 Task: Add an event with the title Third Monthly Progress Report, date '2023/10/29', time 9:40 AM to 11:40 AMand add a description: Participants will develop skills for effectively resolving conflicts and managing disagreements within the team. They will learn strategies for active listening, empathy, and finding mutually beneficial solutions to conflicts., put the event into Yellow category, logged in from the account softage.8@softage.netand send the event invitation to softage.6@softage.net and softage.7@softage.net. Set a reminder for the event 194 day before
Action: Mouse moved to (122, 154)
Screenshot: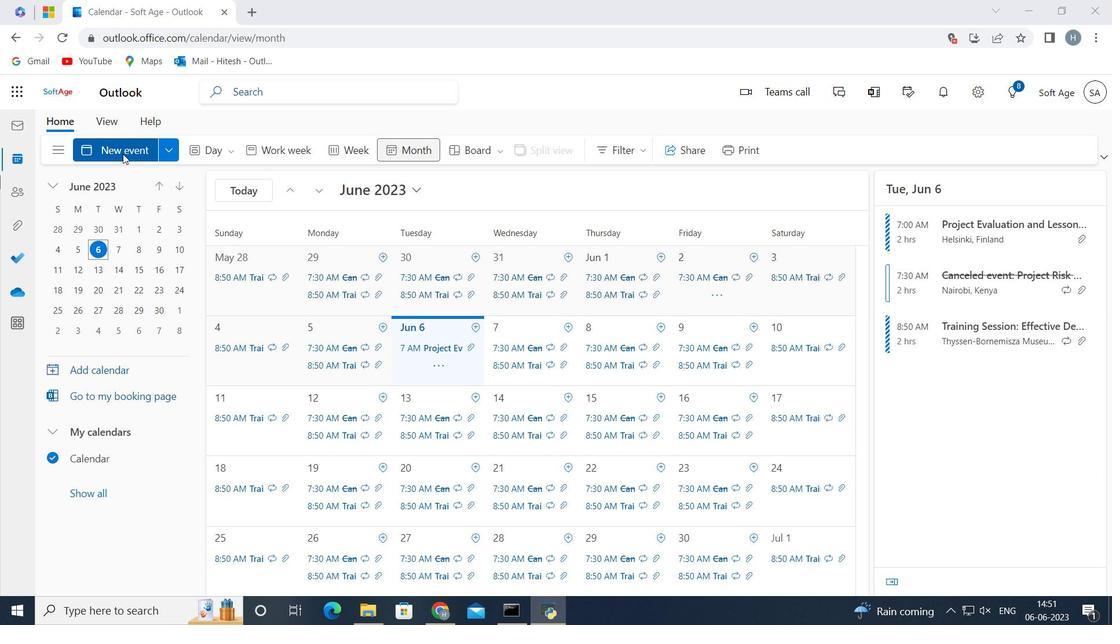 
Action: Mouse pressed left at (122, 154)
Screenshot: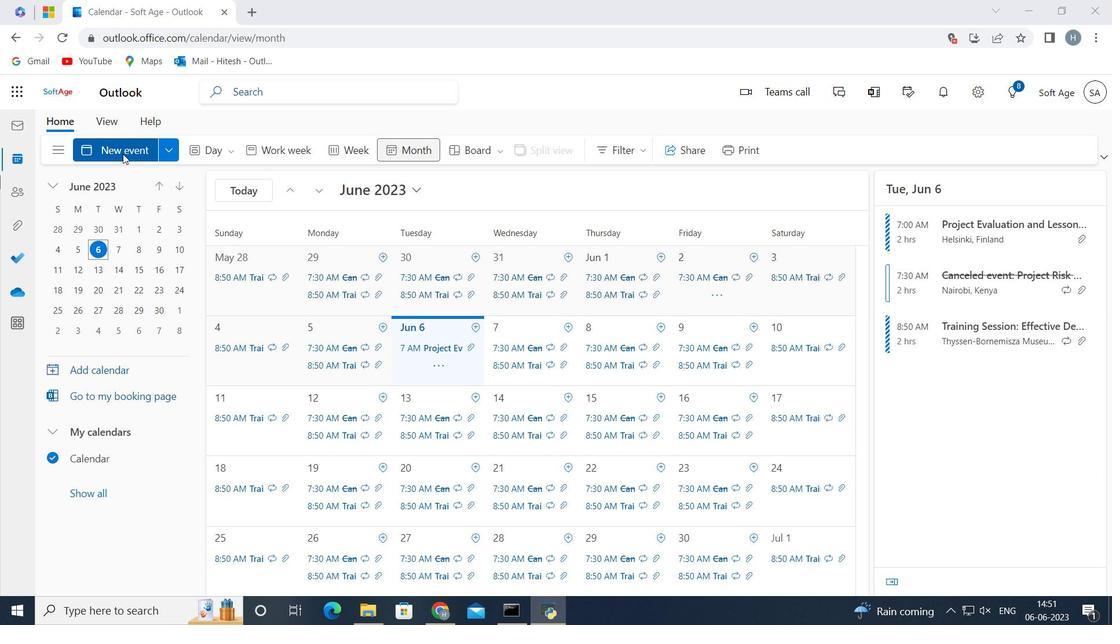 
Action: Mouse moved to (244, 238)
Screenshot: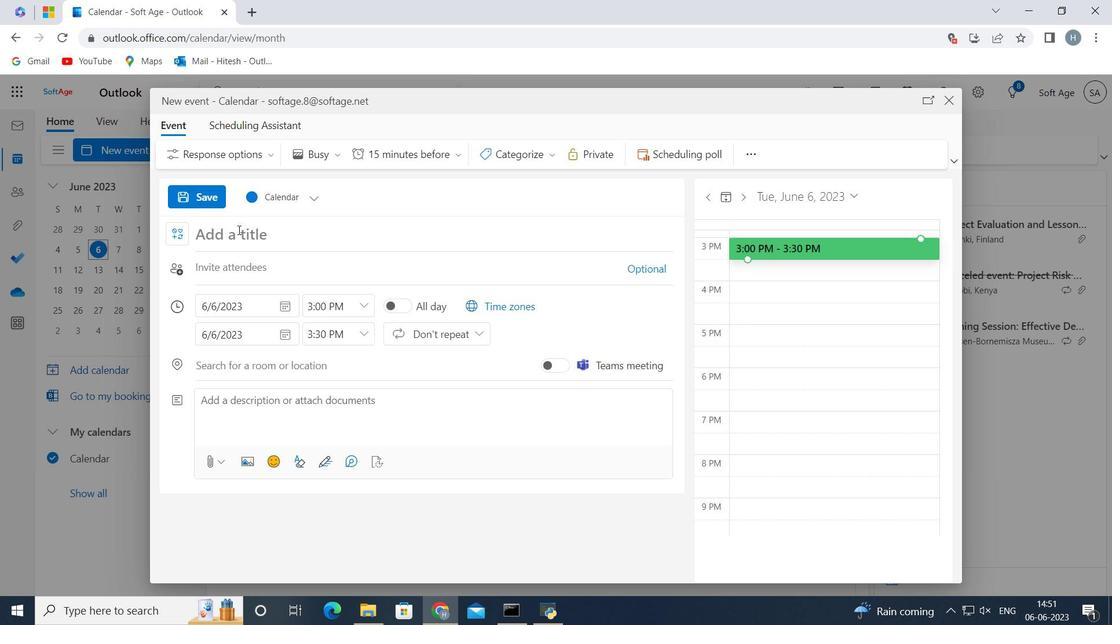 
Action: Mouse pressed left at (244, 238)
Screenshot: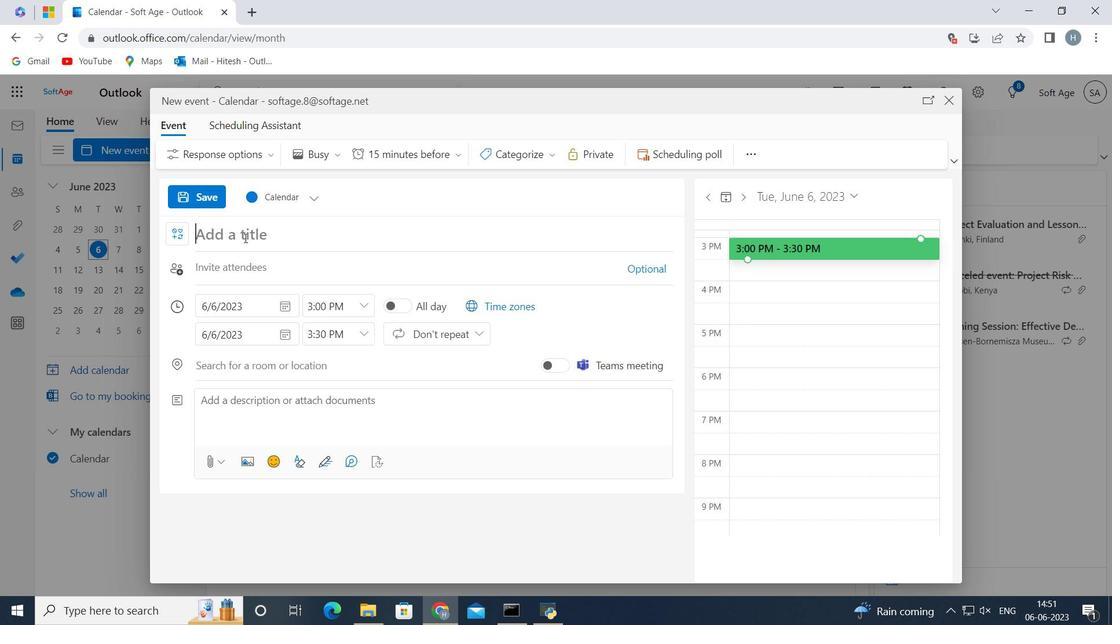 
Action: Mouse moved to (238, 241)
Screenshot: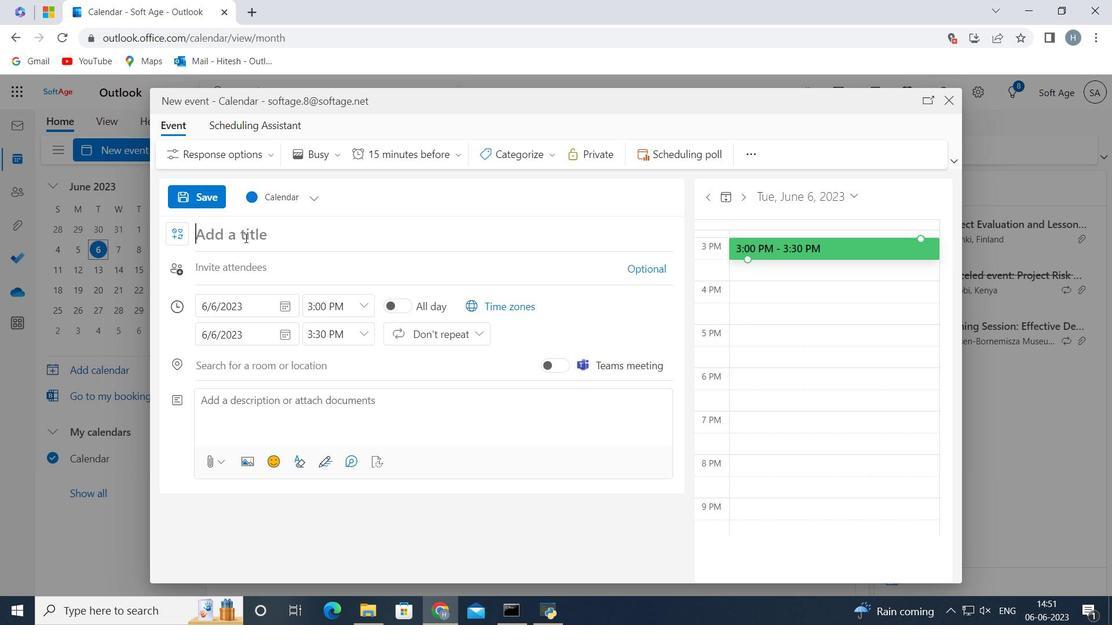 
Action: Key pressed <Key.shift>Third<Key.space><Key.shift>Monthly<Key.space><Key.shift>Progress<Key.space><Key.shift>Report<Key.space>
Screenshot: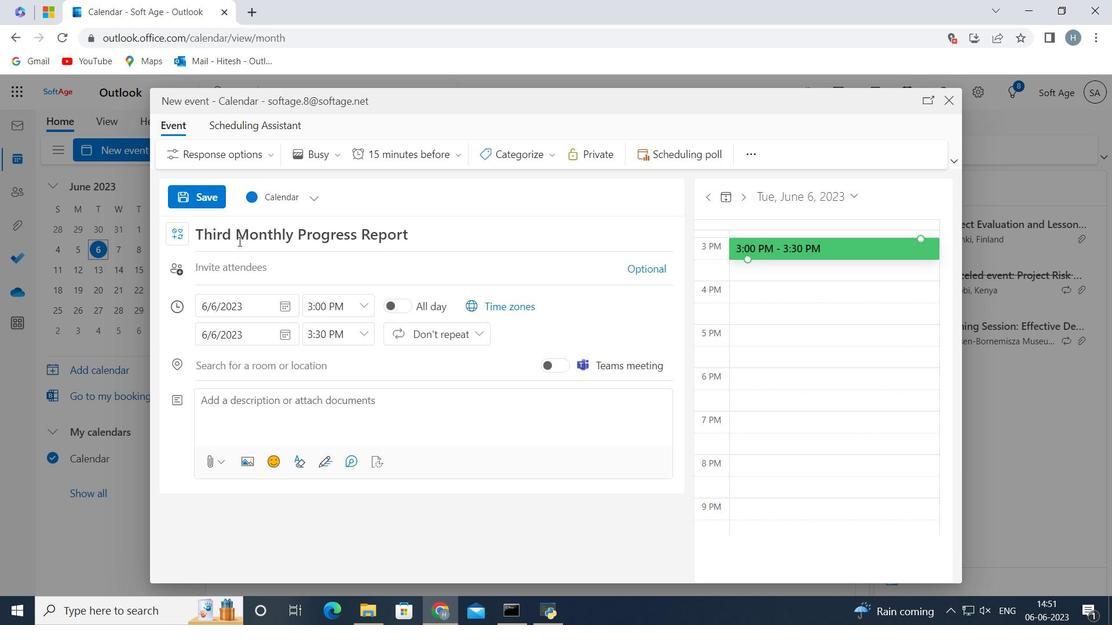 
Action: Mouse moved to (285, 308)
Screenshot: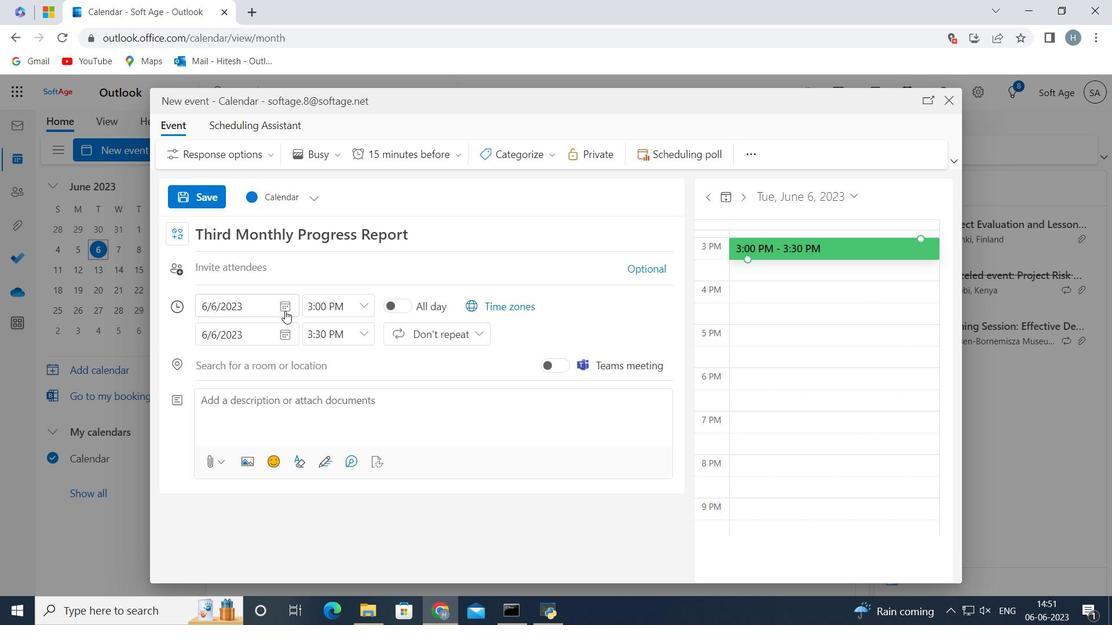 
Action: Mouse pressed left at (285, 308)
Screenshot: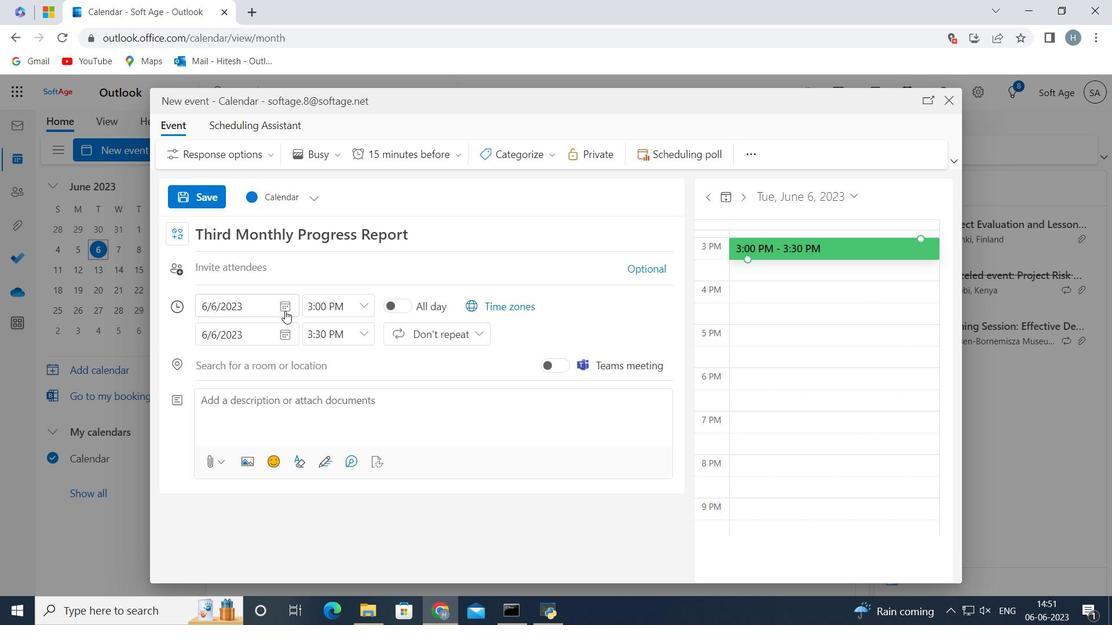
Action: Mouse moved to (265, 330)
Screenshot: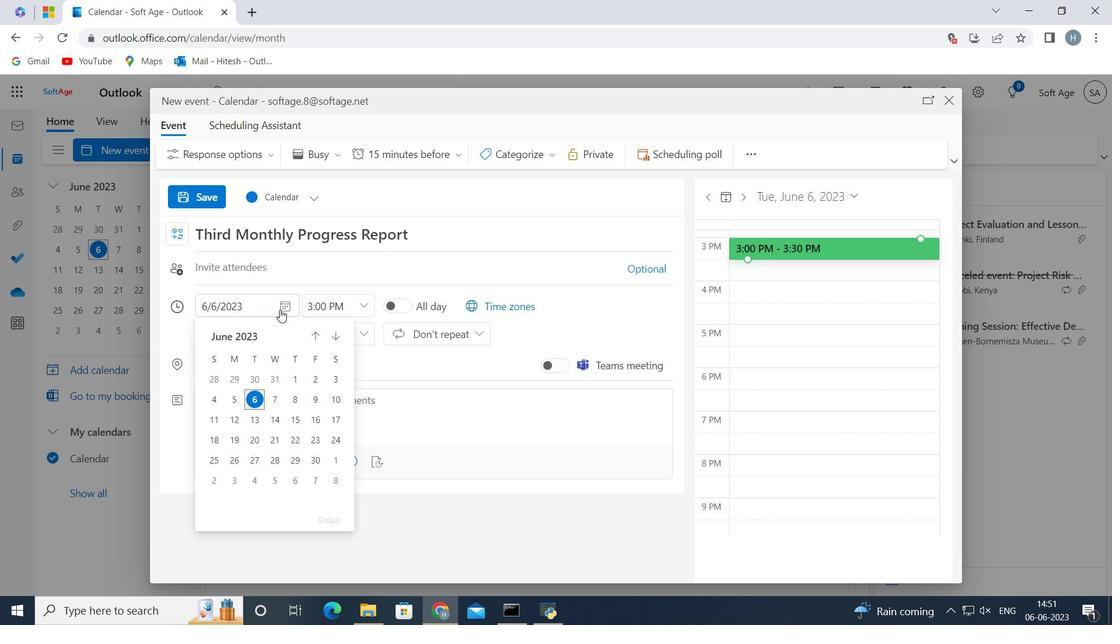 
Action: Mouse pressed left at (265, 330)
Screenshot: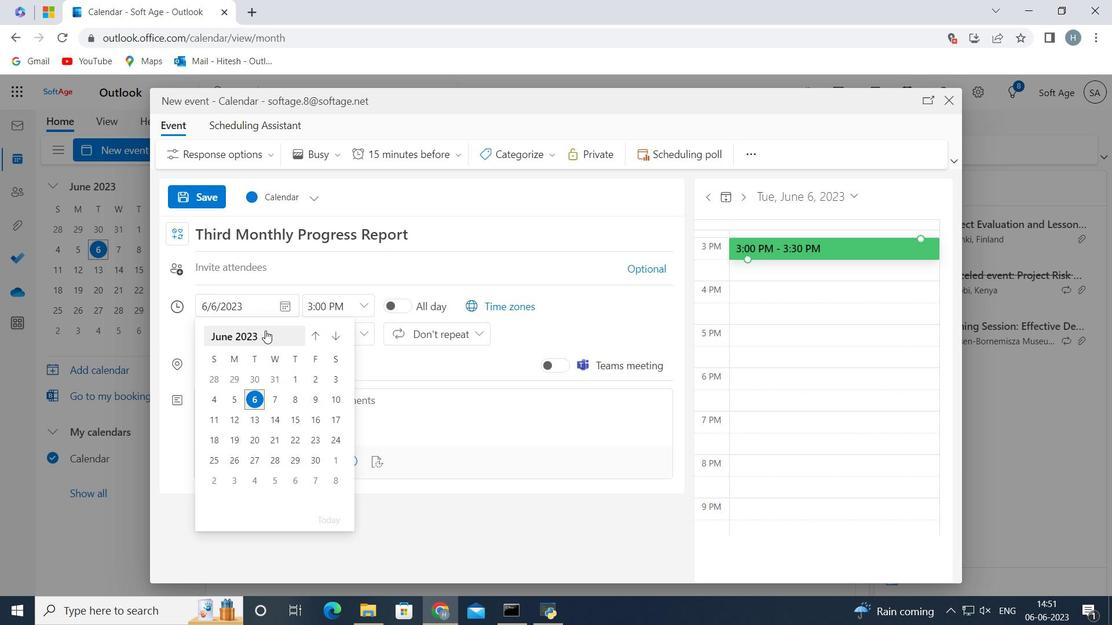 
Action: Mouse pressed left at (265, 330)
Screenshot: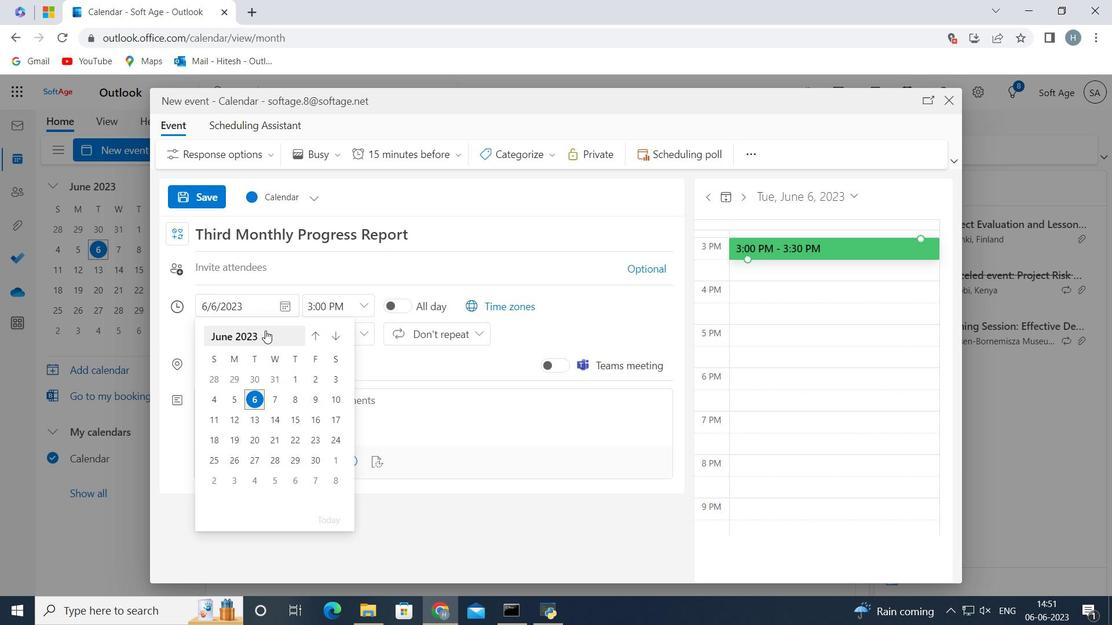
Action: Mouse moved to (319, 356)
Screenshot: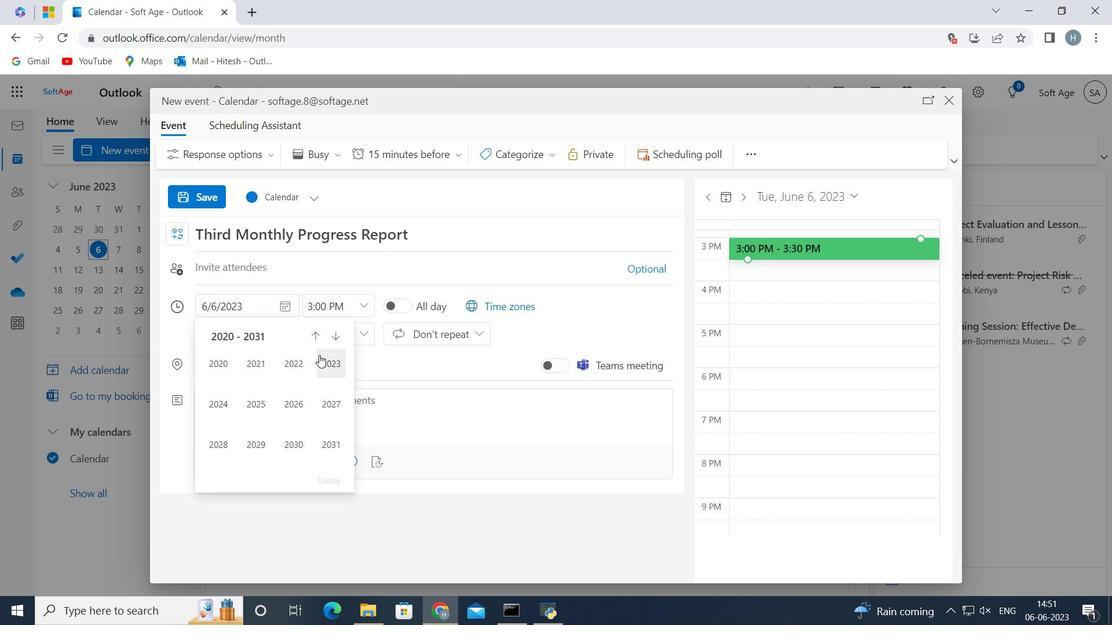 
Action: Mouse pressed left at (319, 356)
Screenshot: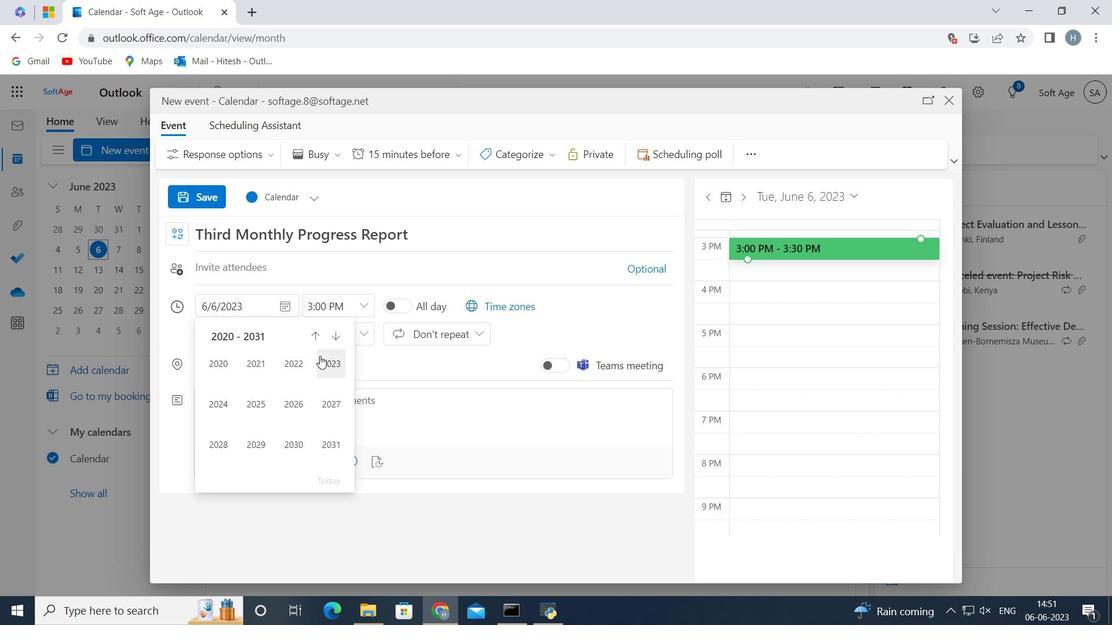 
Action: Mouse moved to (261, 444)
Screenshot: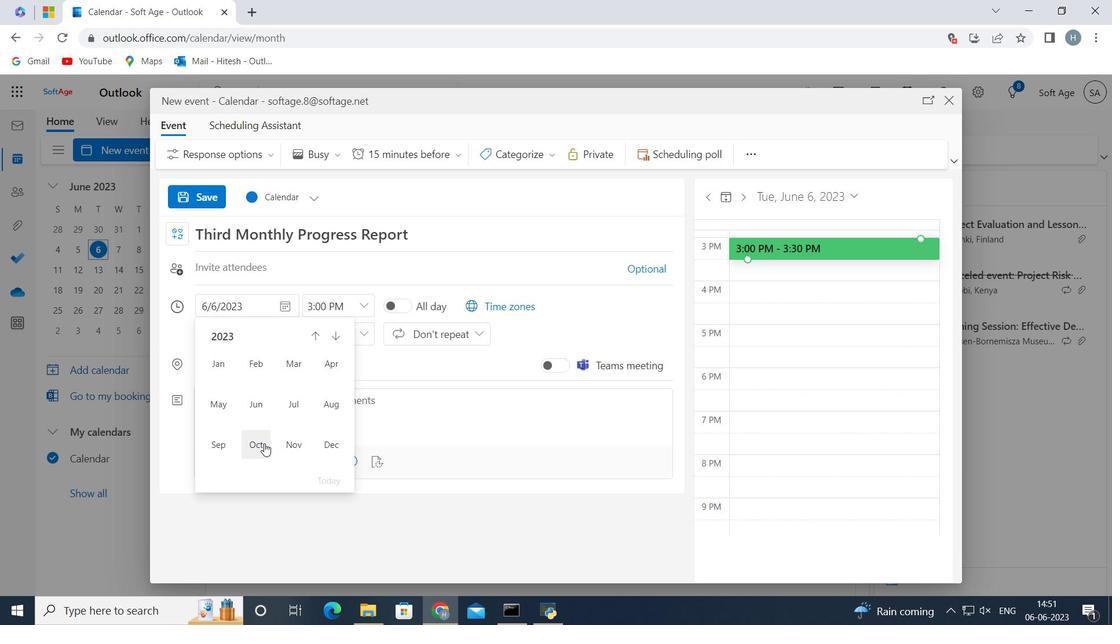 
Action: Mouse pressed left at (261, 444)
Screenshot: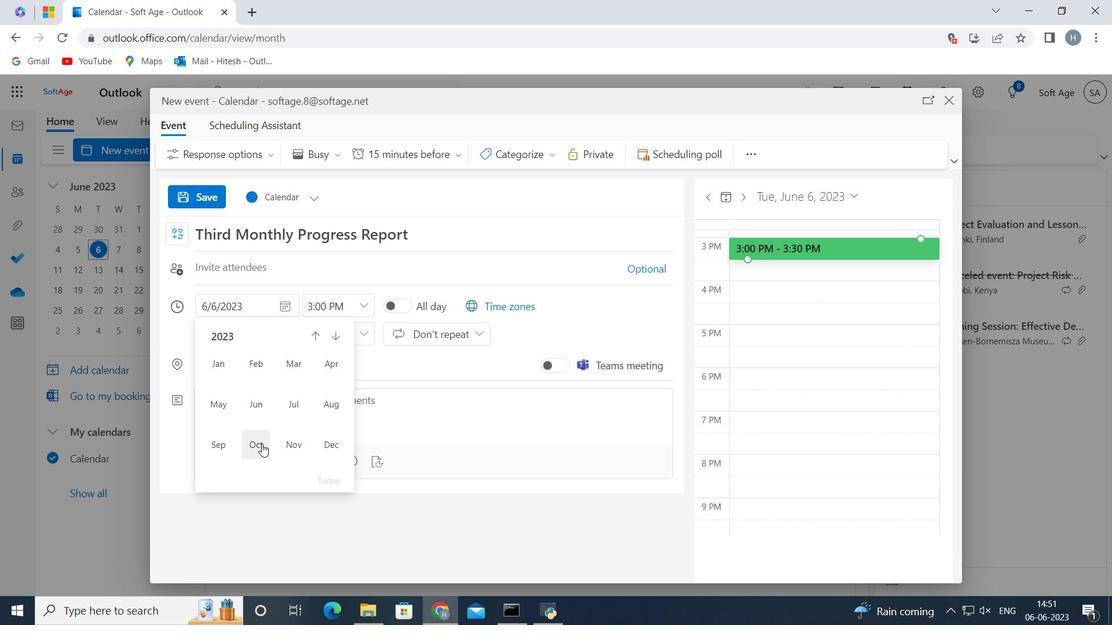 
Action: Mouse moved to (213, 462)
Screenshot: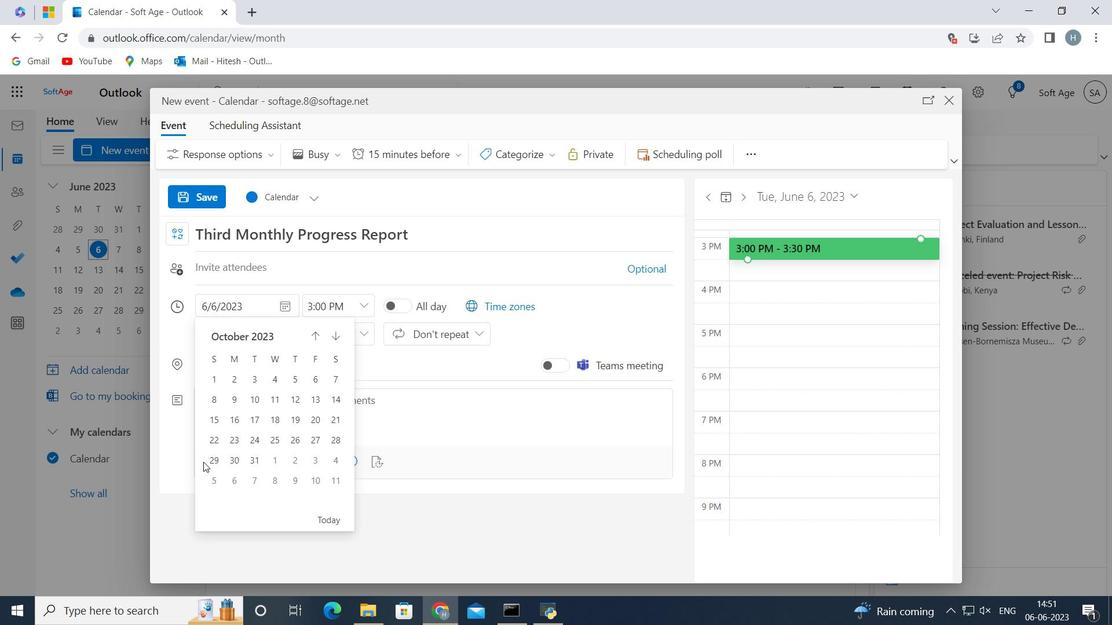 
Action: Mouse pressed left at (213, 462)
Screenshot: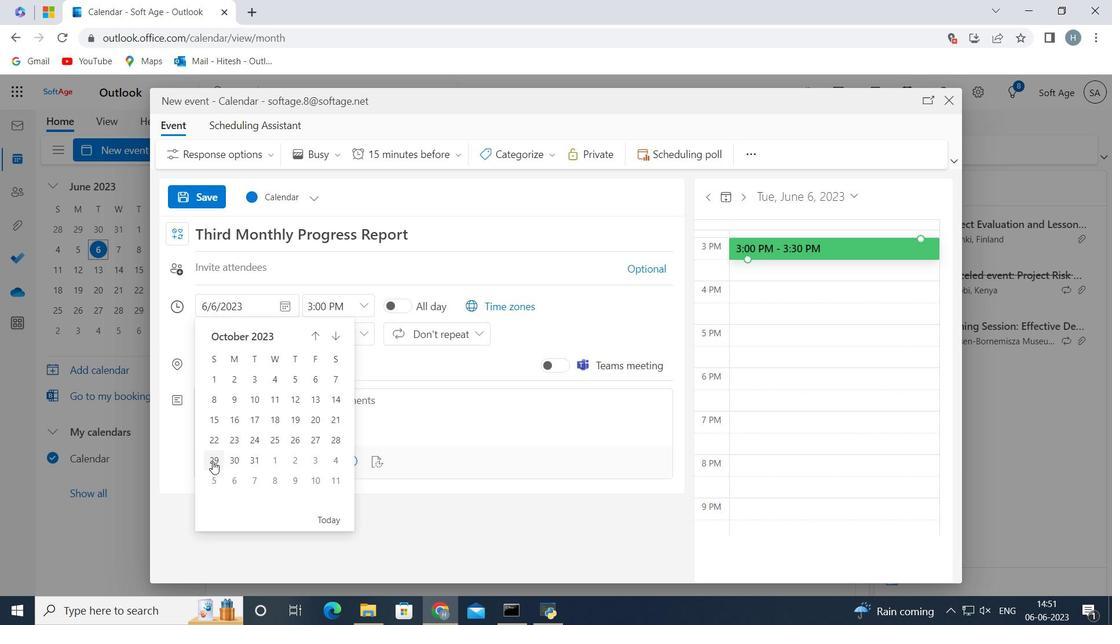 
Action: Mouse moved to (363, 305)
Screenshot: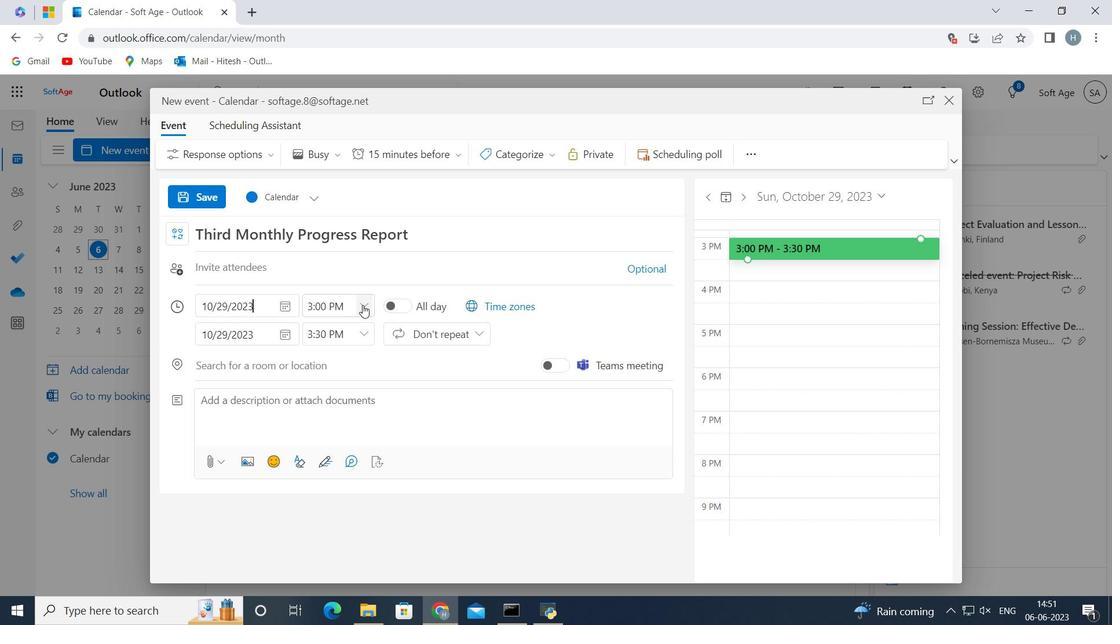 
Action: Mouse pressed left at (363, 305)
Screenshot: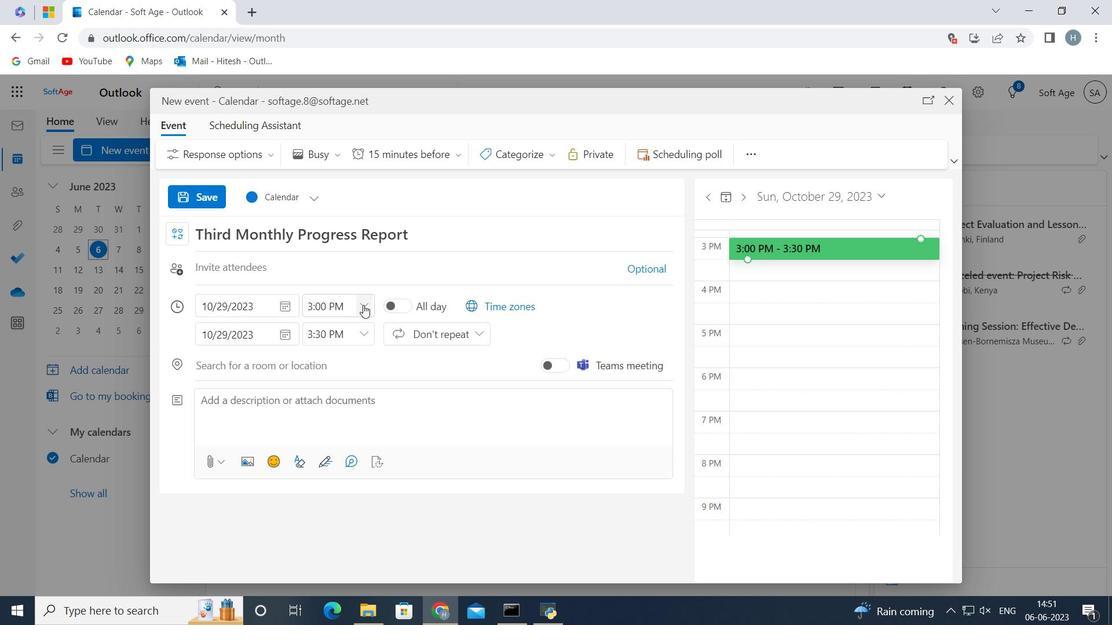 
Action: Mouse moved to (351, 386)
Screenshot: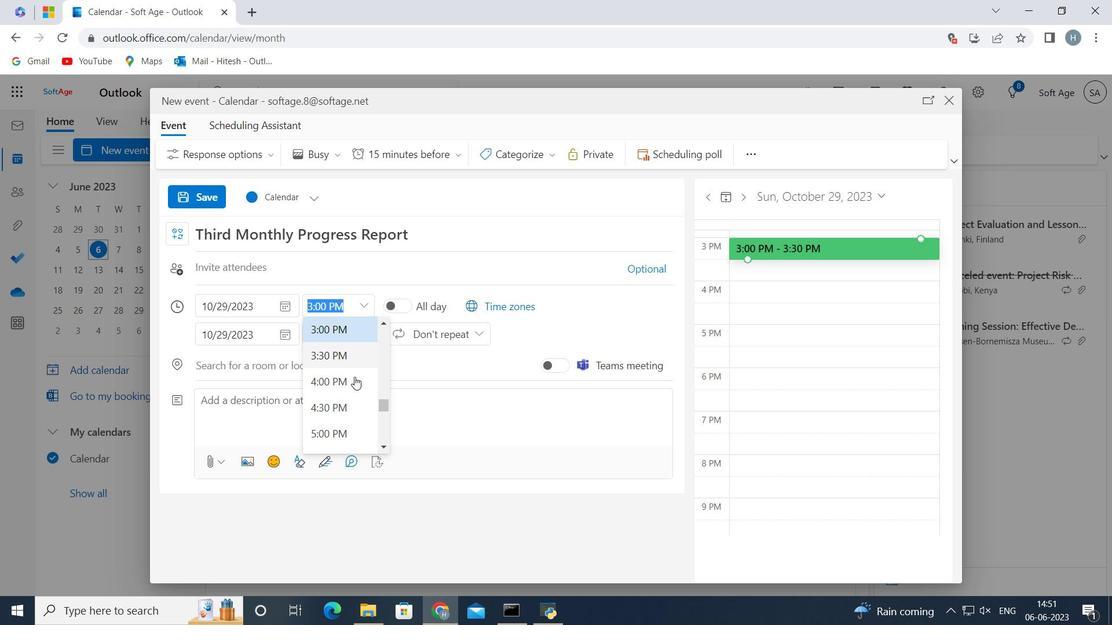 
Action: Mouse scrolled (351, 387) with delta (0, 0)
Screenshot: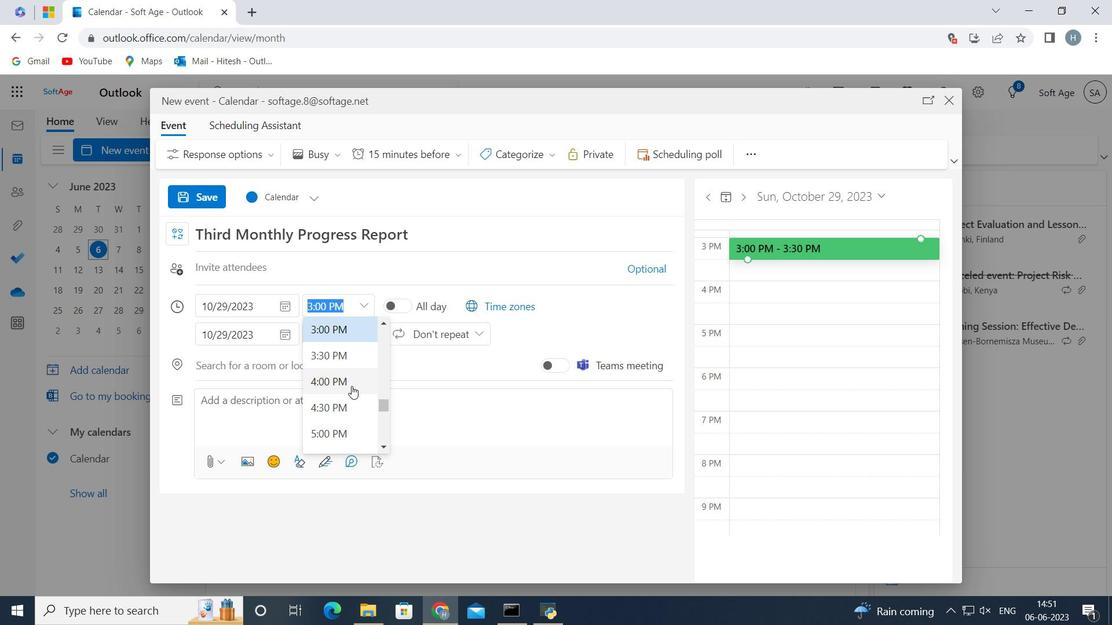 
Action: Mouse scrolled (351, 387) with delta (0, 0)
Screenshot: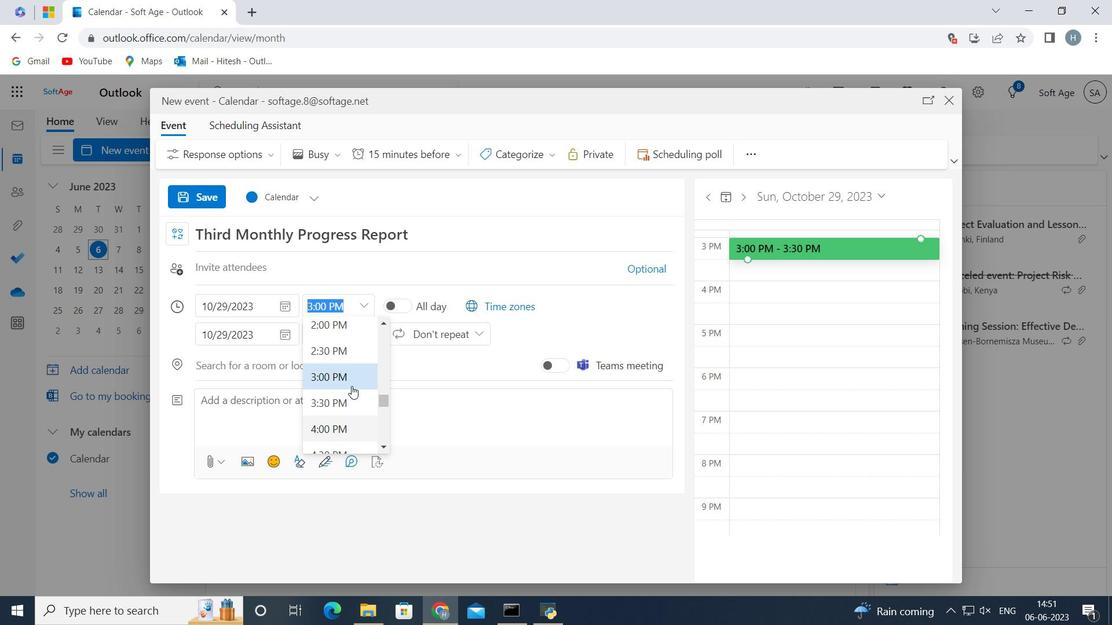 
Action: Mouse scrolled (351, 387) with delta (0, 0)
Screenshot: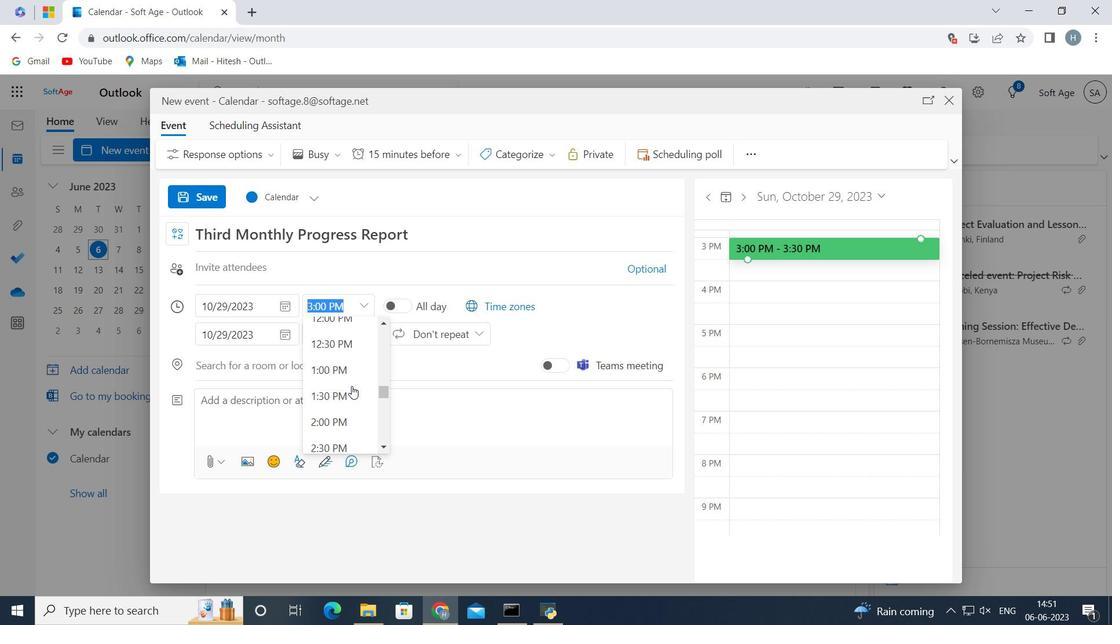
Action: Mouse scrolled (351, 387) with delta (0, 0)
Screenshot: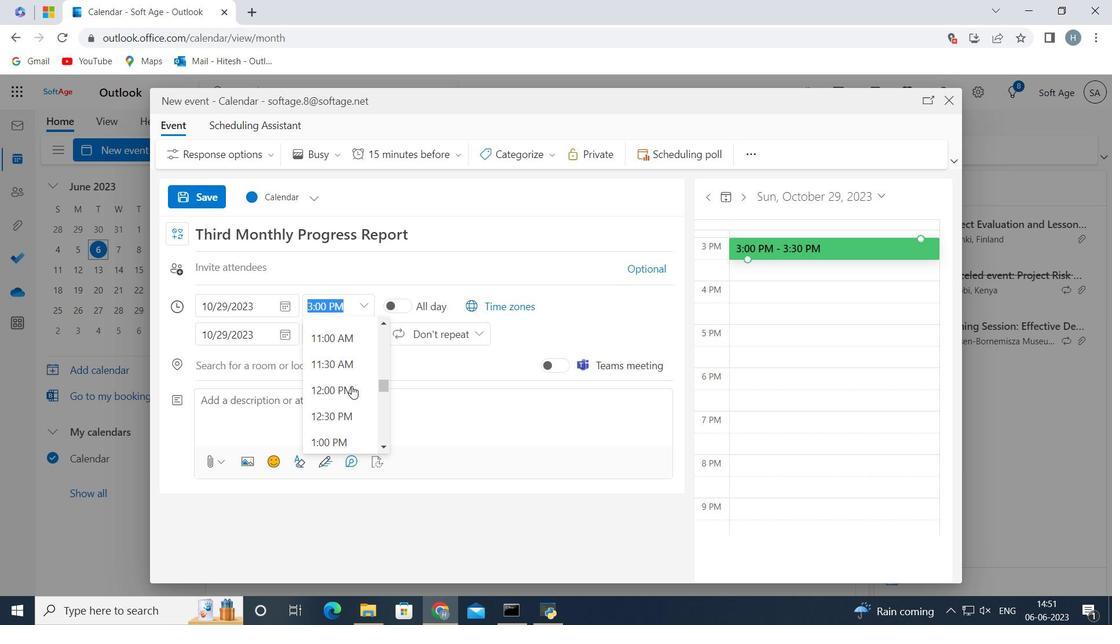 
Action: Mouse scrolled (351, 387) with delta (0, 0)
Screenshot: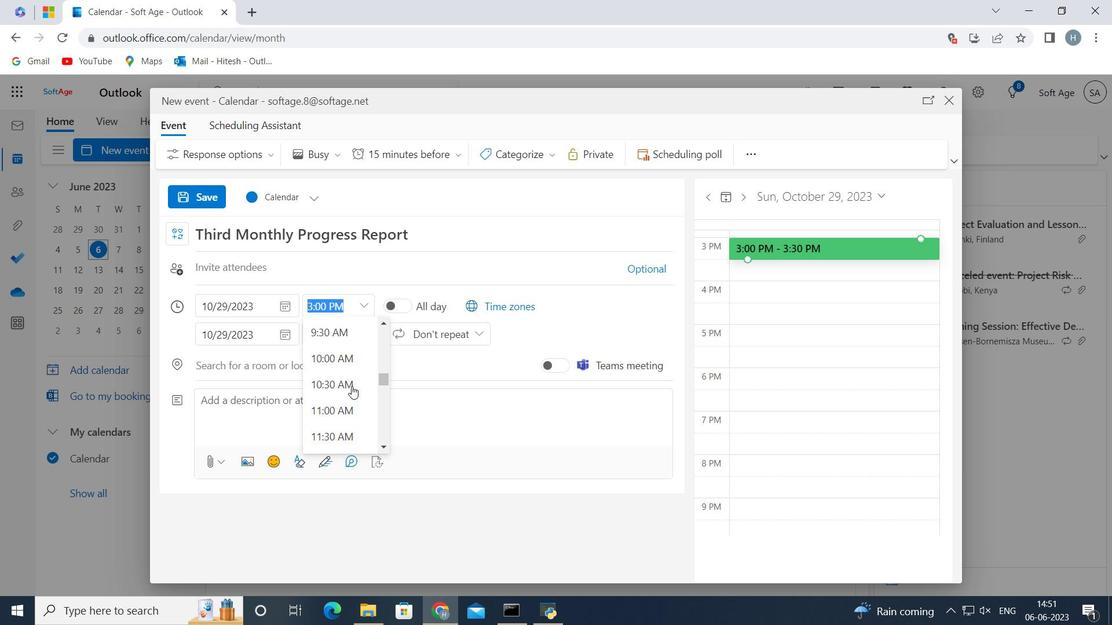 
Action: Mouse moved to (309, 404)
Screenshot: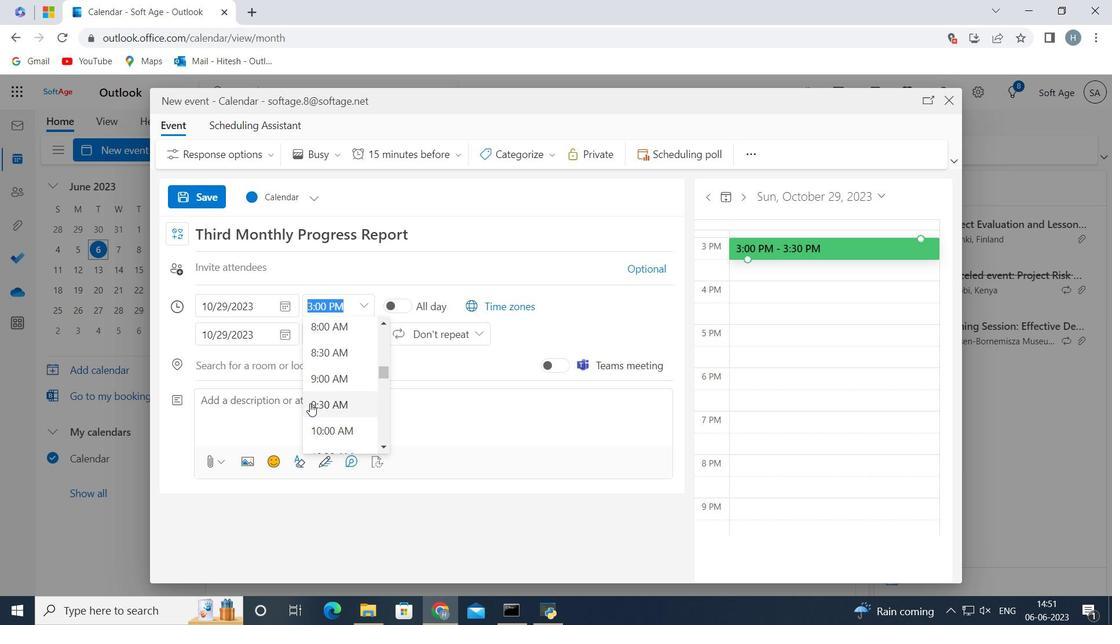 
Action: Mouse pressed left at (309, 404)
Screenshot: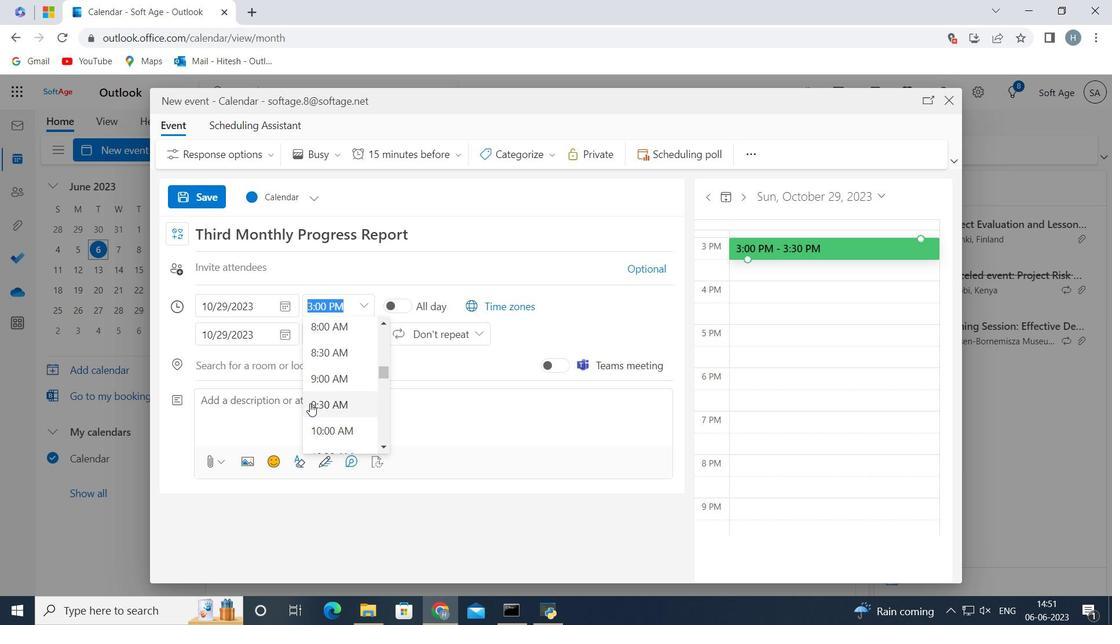 
Action: Mouse moved to (324, 306)
Screenshot: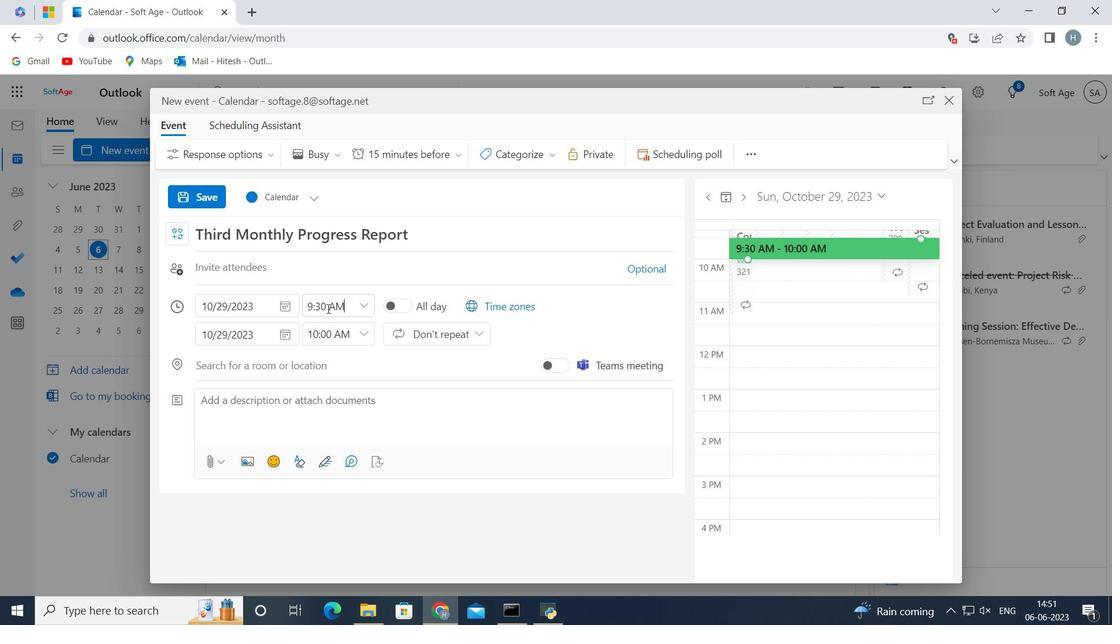 
Action: Mouse pressed left at (324, 306)
Screenshot: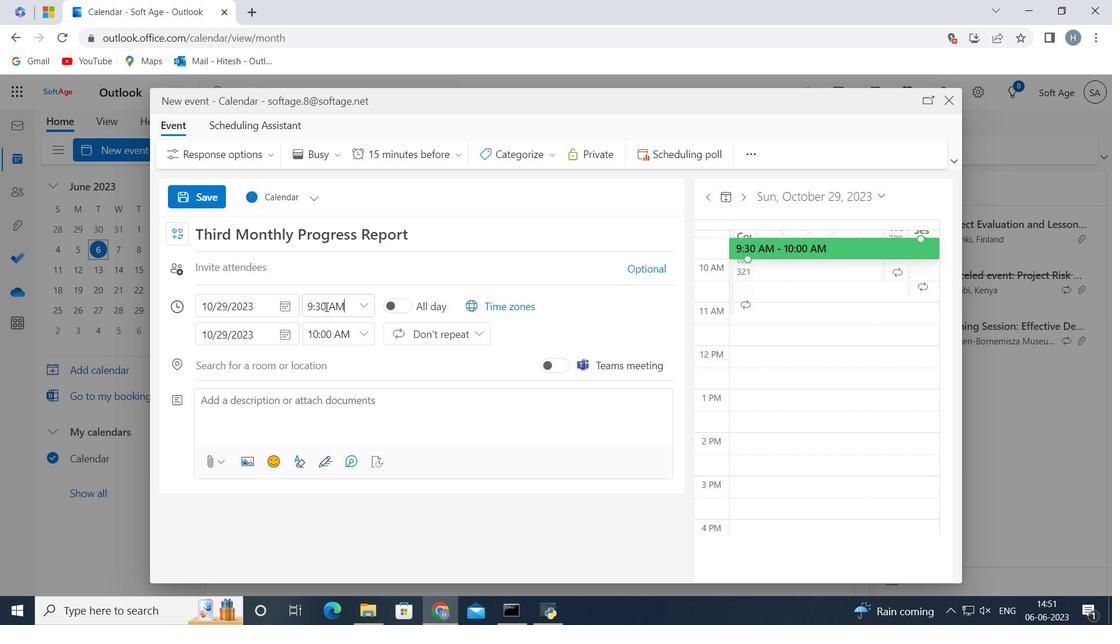 
Action: Key pressed <Key.backspace><Key.backspace>40
Screenshot: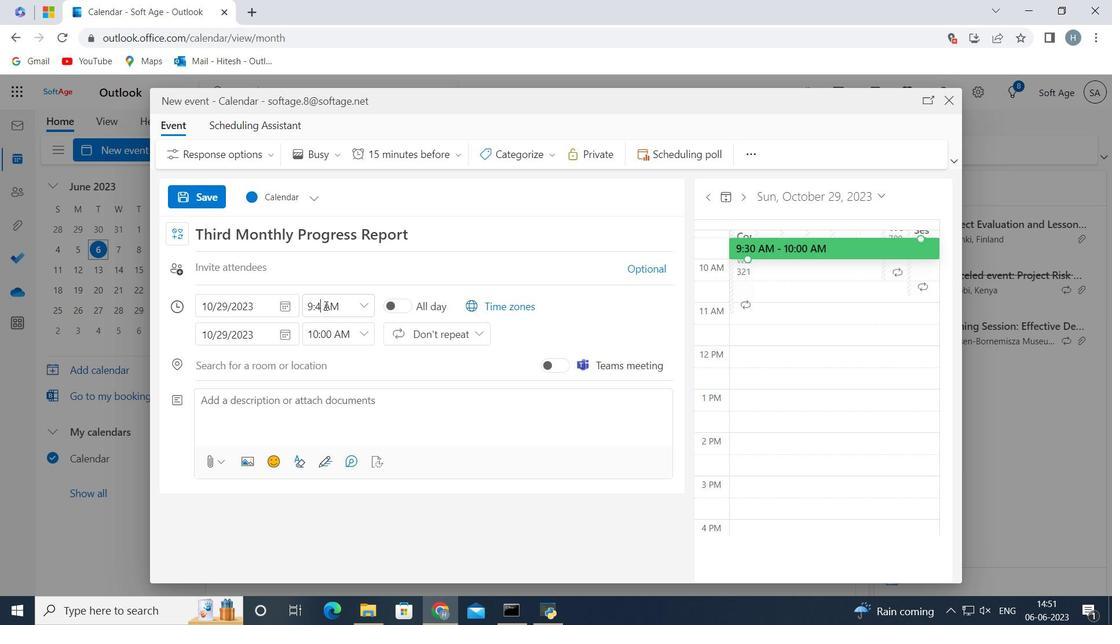 
Action: Mouse moved to (363, 327)
Screenshot: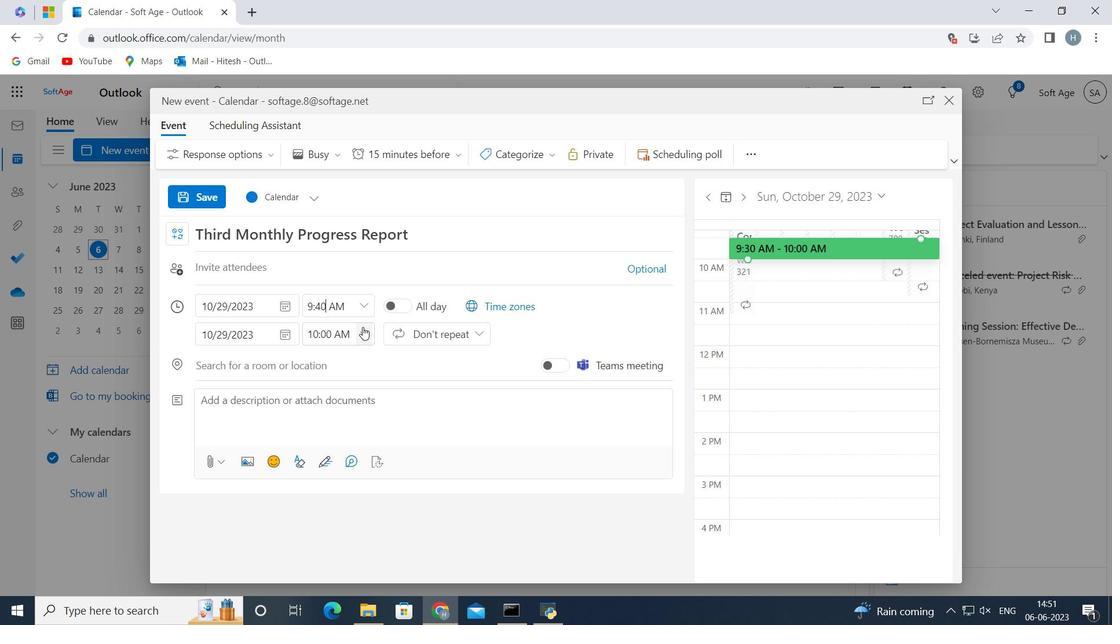 
Action: Mouse pressed left at (363, 327)
Screenshot: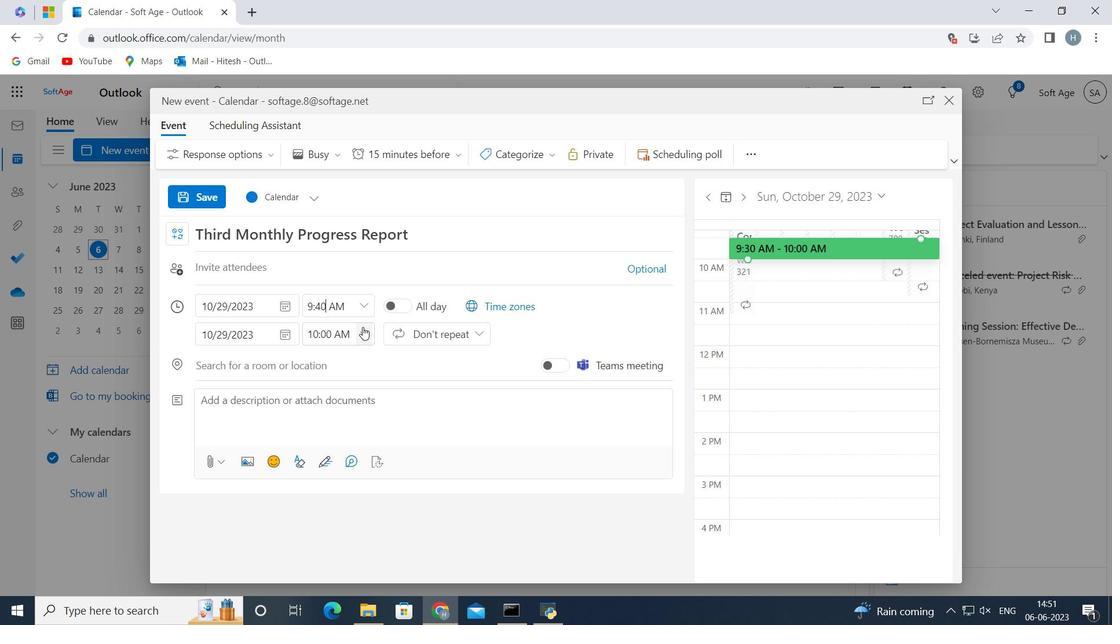 
Action: Mouse moved to (376, 426)
Screenshot: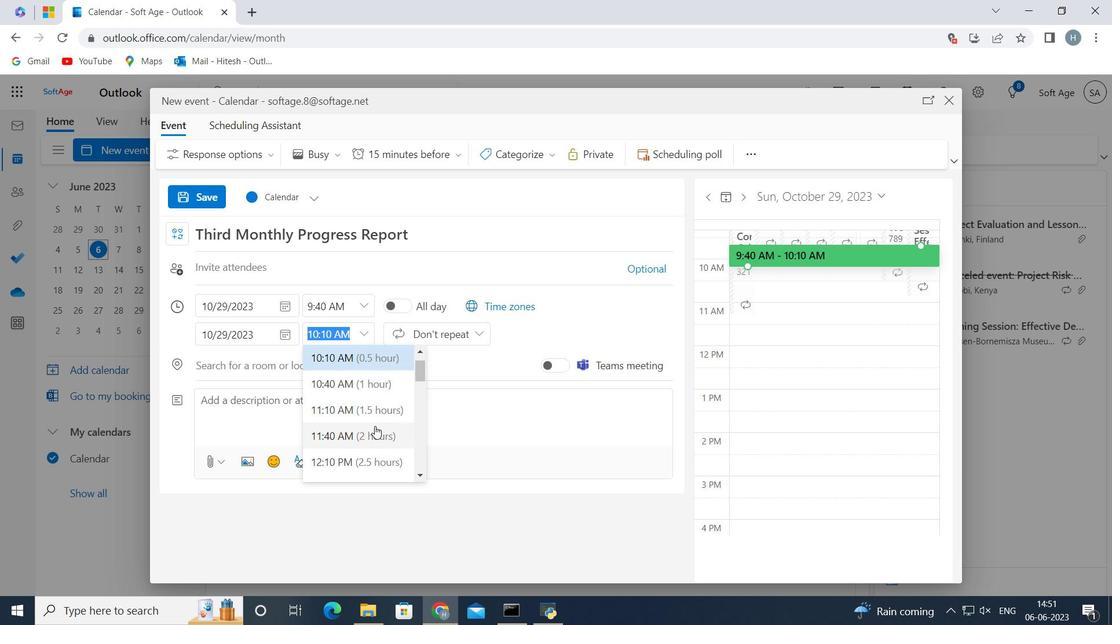 
Action: Mouse pressed left at (376, 426)
Screenshot: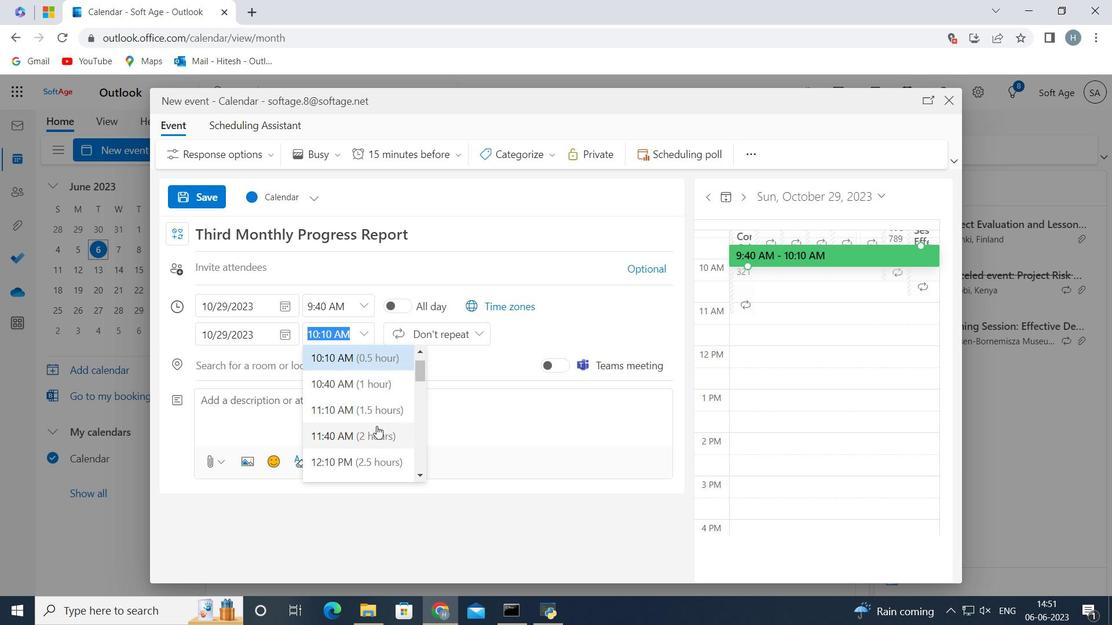 
Action: Mouse moved to (337, 423)
Screenshot: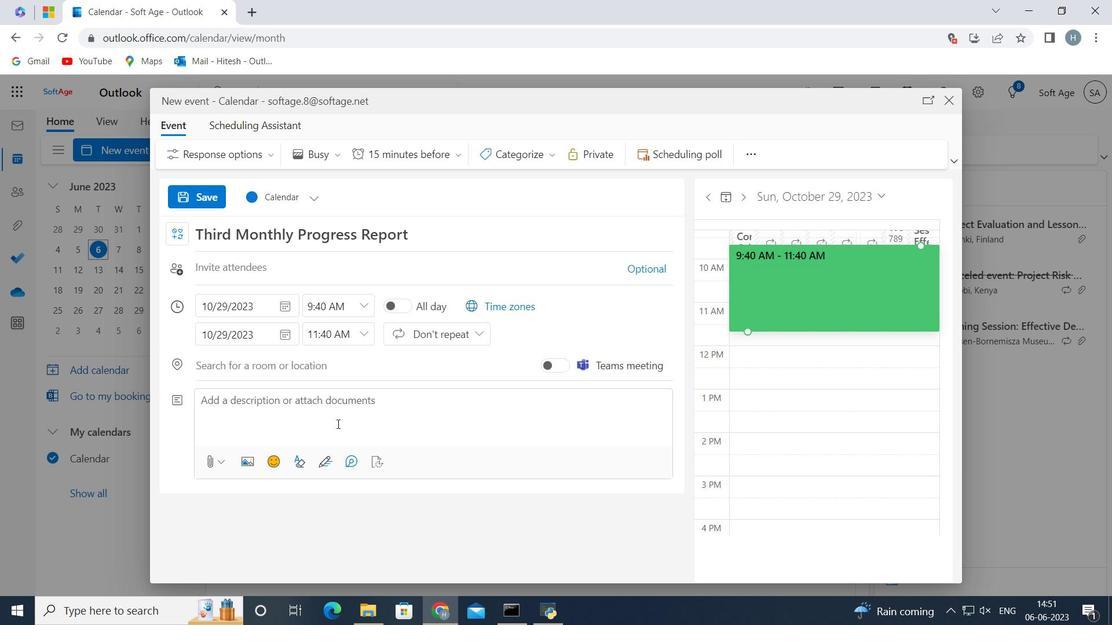 
Action: Mouse pressed left at (337, 423)
Screenshot: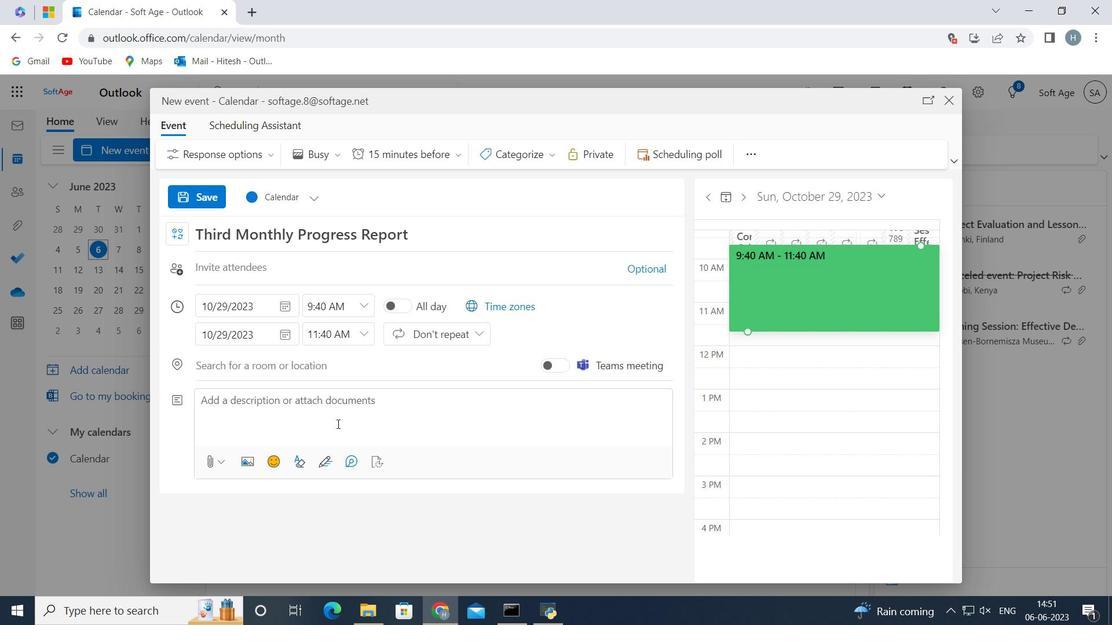 
Action: Key pressed <Key.shift>Participants<Key.space>will<Key.space>develop<Key.space>skills<Key.space>for<Key.space>effective<Key.space>resolving<Key.space>conflicts<Key.space>and<Key.space>managing<Key.space>disagreements<Key.space>with<Key.space>the<Key.space>team.<Key.space><Key.shift>They<Key.space>will<Key.space>learn<Key.space>strategies<Key.space>for<Key.space>active<Key.space>listening,<Key.space>ema<Key.backspace>pathy,<Key.space>and<Key.space>finding<Key.space>mutually<Key.space>beneficial<Key.space>solutions<Key.space>to<Key.space>conflicts.<Key.space>
Screenshot: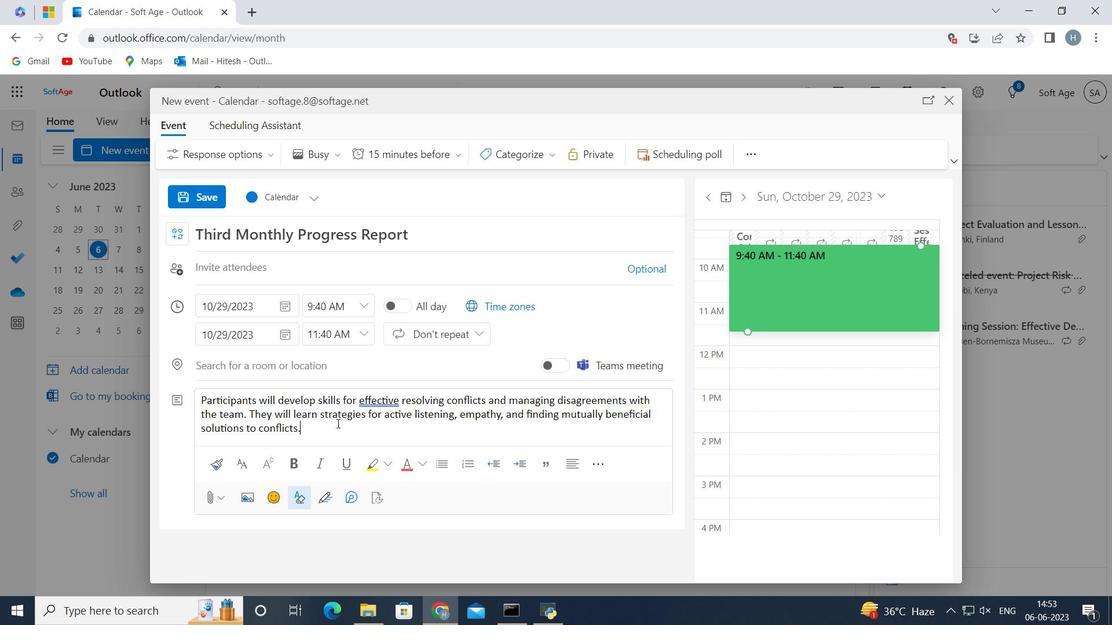
Action: Mouse moved to (495, 151)
Screenshot: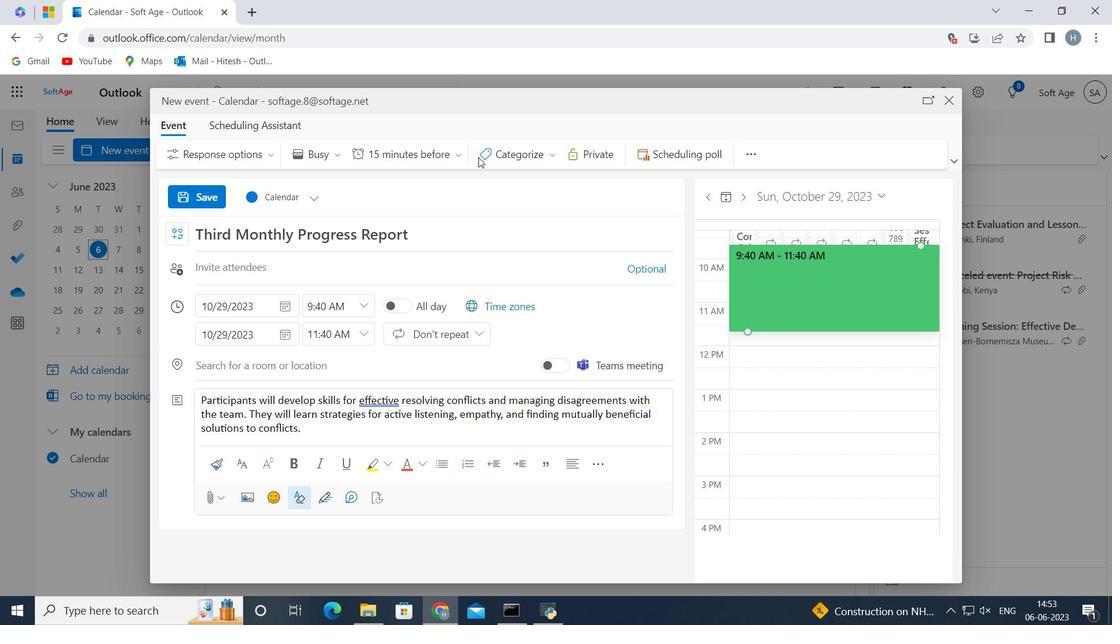 
Action: Mouse pressed left at (495, 151)
Screenshot: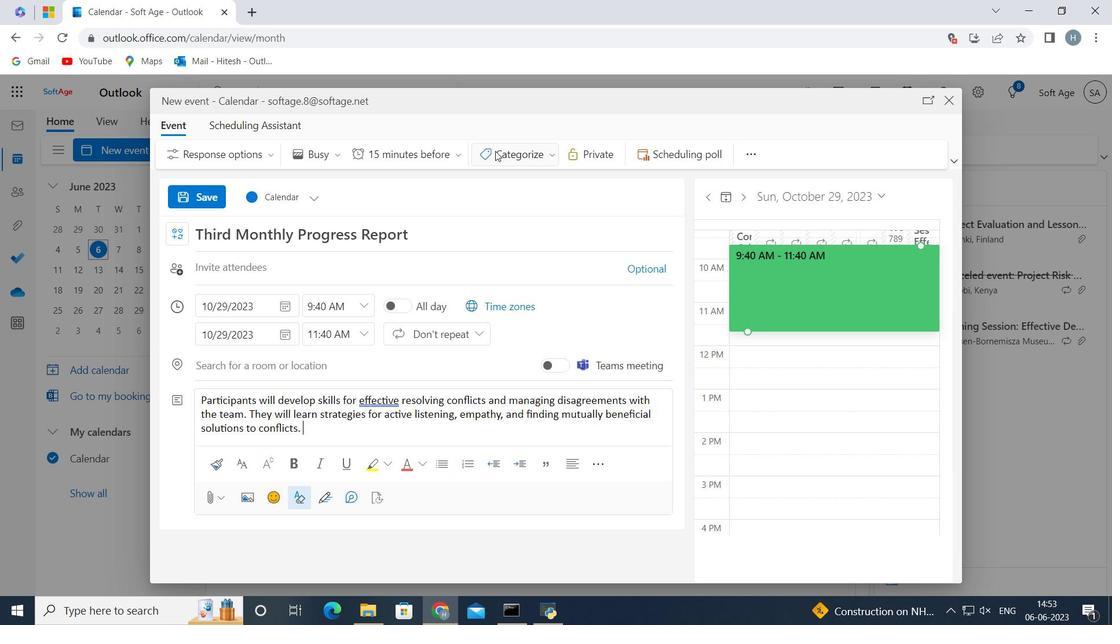 
Action: Mouse moved to (538, 305)
Screenshot: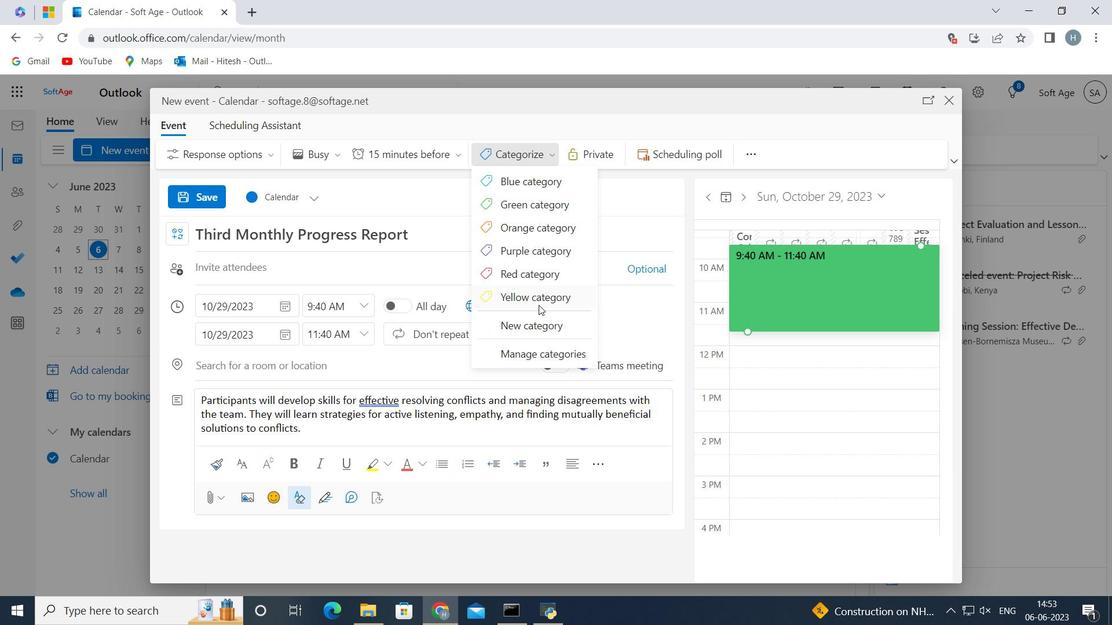 
Action: Mouse pressed left at (538, 305)
Screenshot: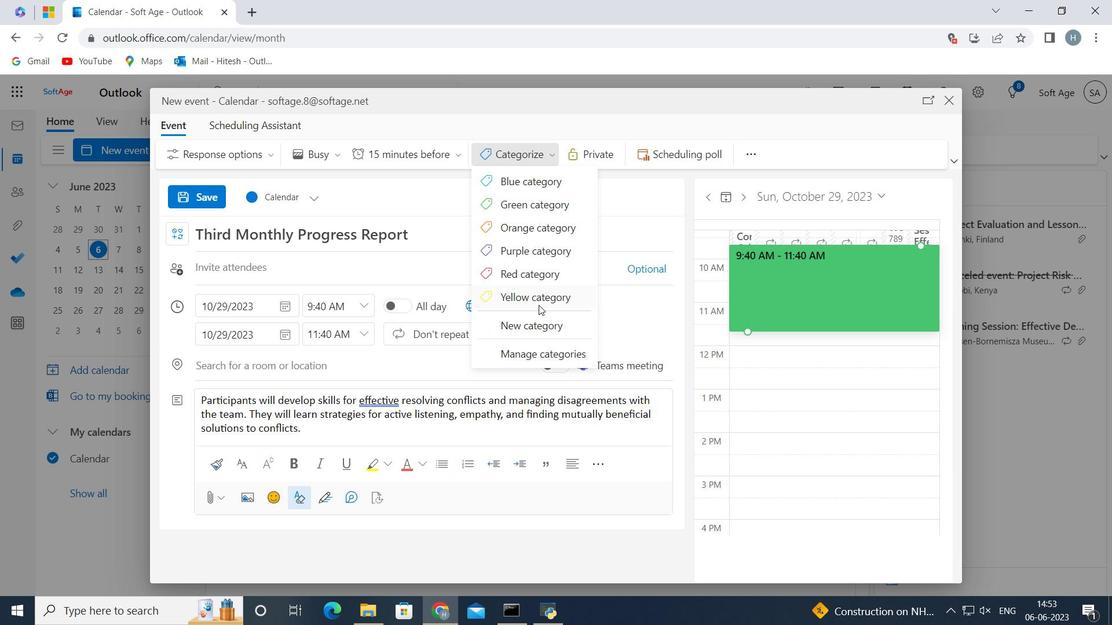 
Action: Mouse moved to (450, 267)
Screenshot: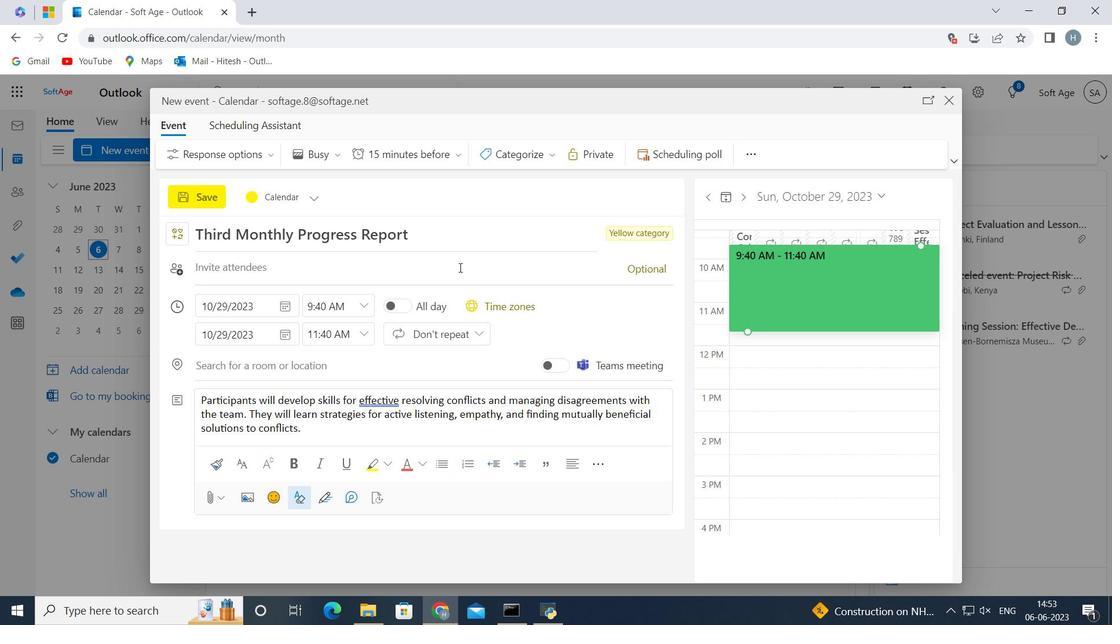 
Action: Mouse pressed left at (450, 267)
Screenshot: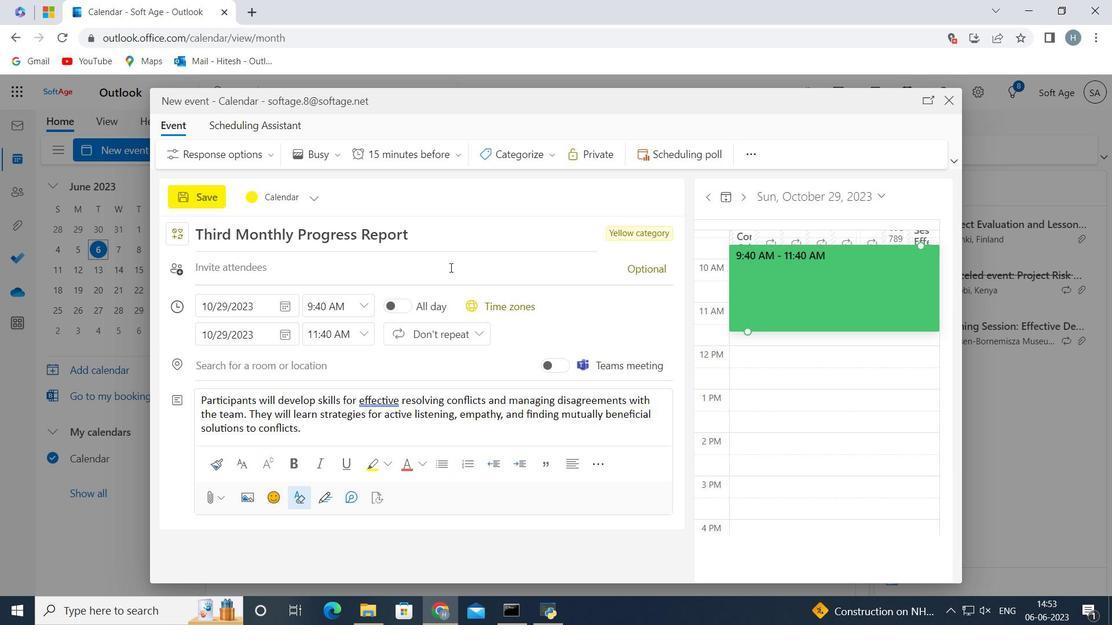 
Action: Key pressed softage.6<Key.shift>@softage.net
Screenshot: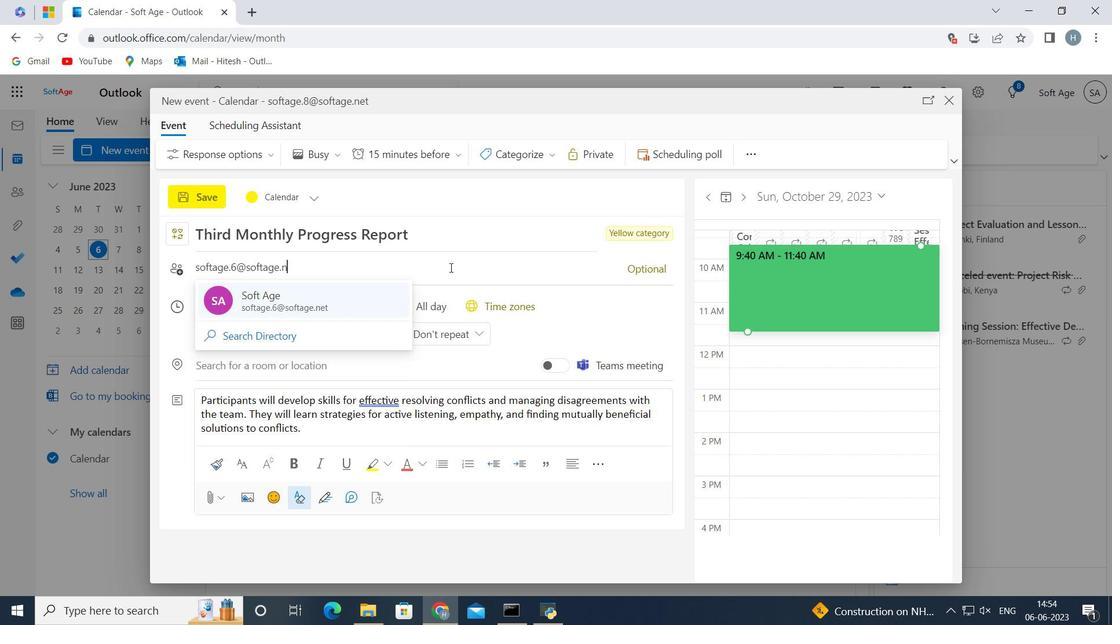 
Action: Mouse moved to (282, 302)
Screenshot: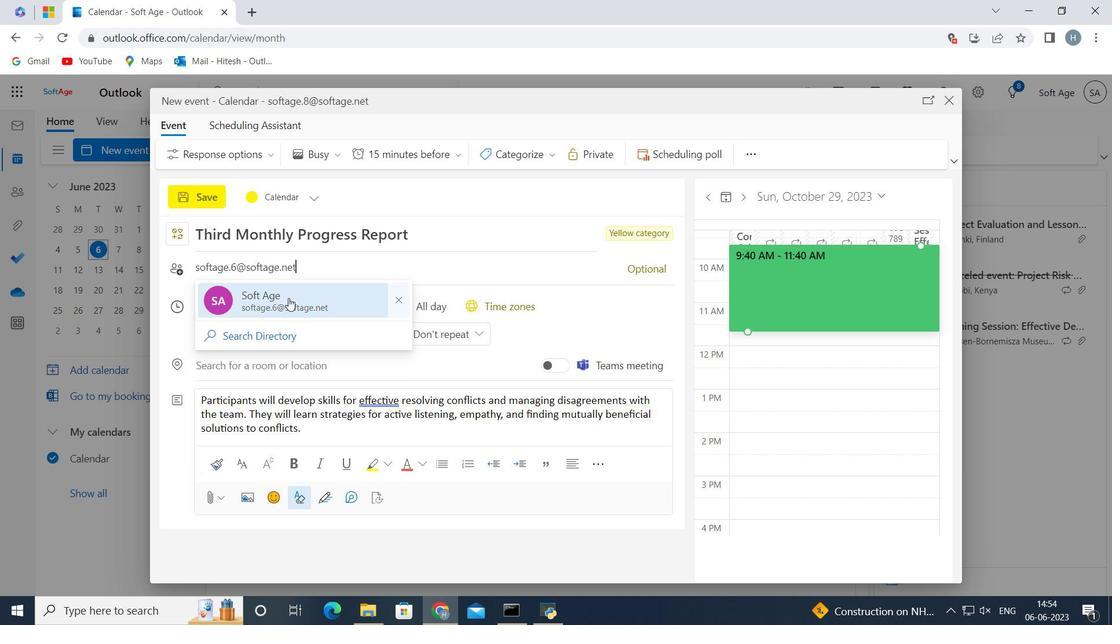 
Action: Mouse pressed left at (282, 302)
Screenshot: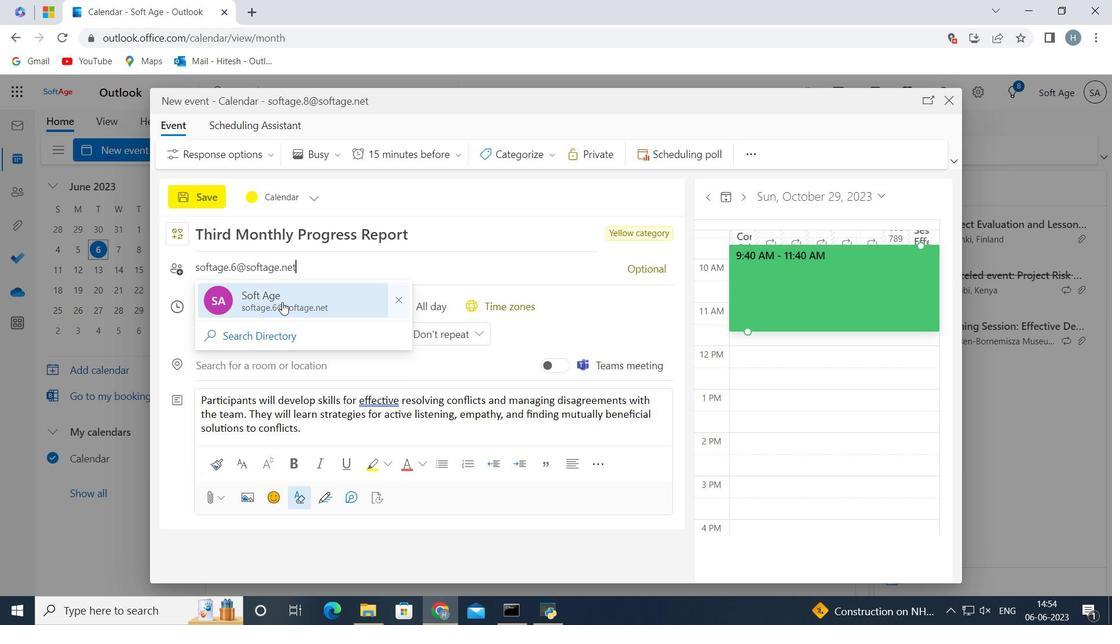 
Action: Key pressed softage.7<Key.shift>@softage.net
Screenshot: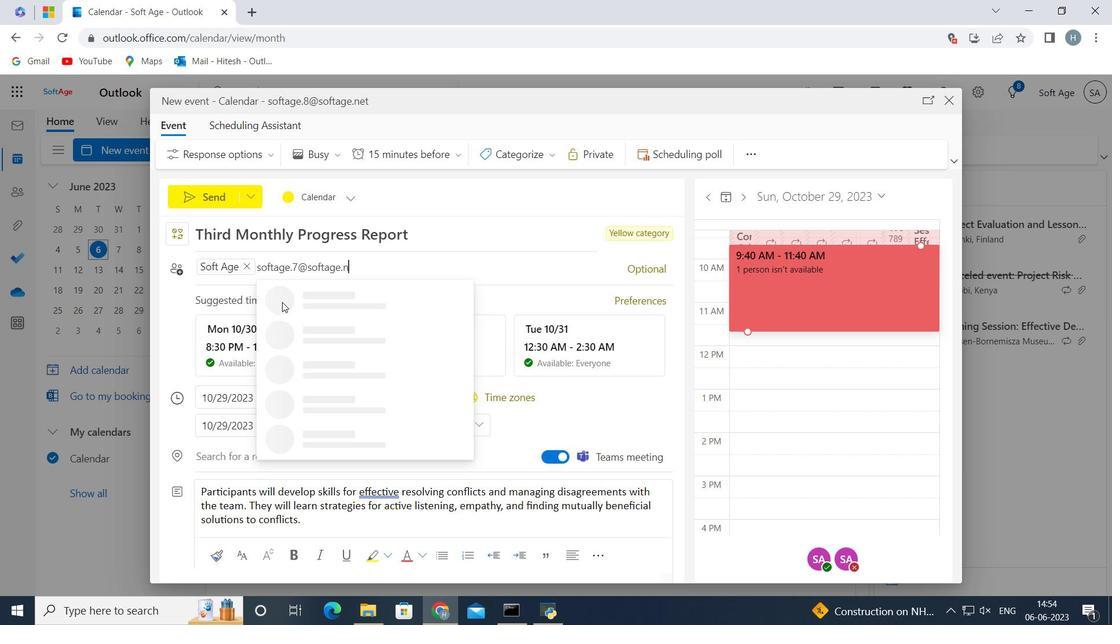 
Action: Mouse moved to (311, 300)
Screenshot: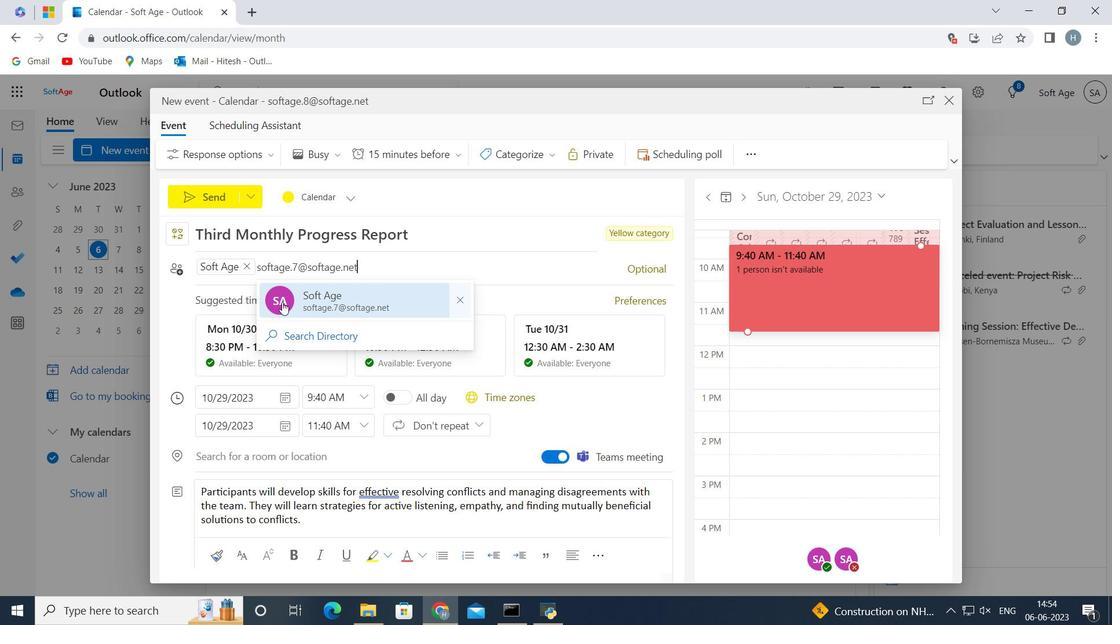 
Action: Mouse pressed left at (311, 300)
Screenshot: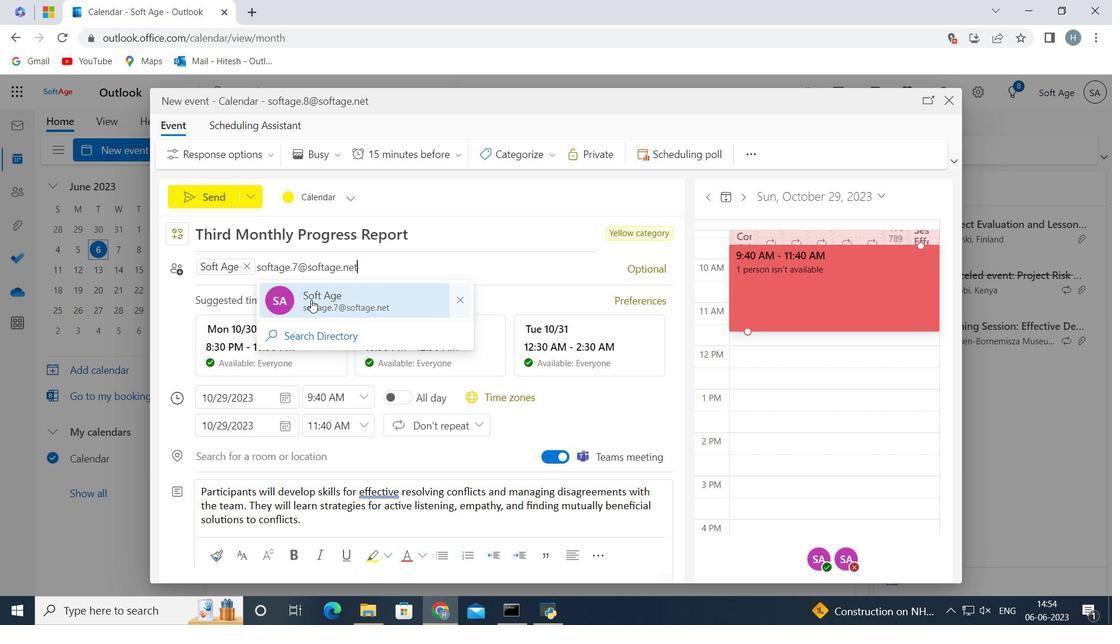 
Action: Mouse moved to (416, 155)
Screenshot: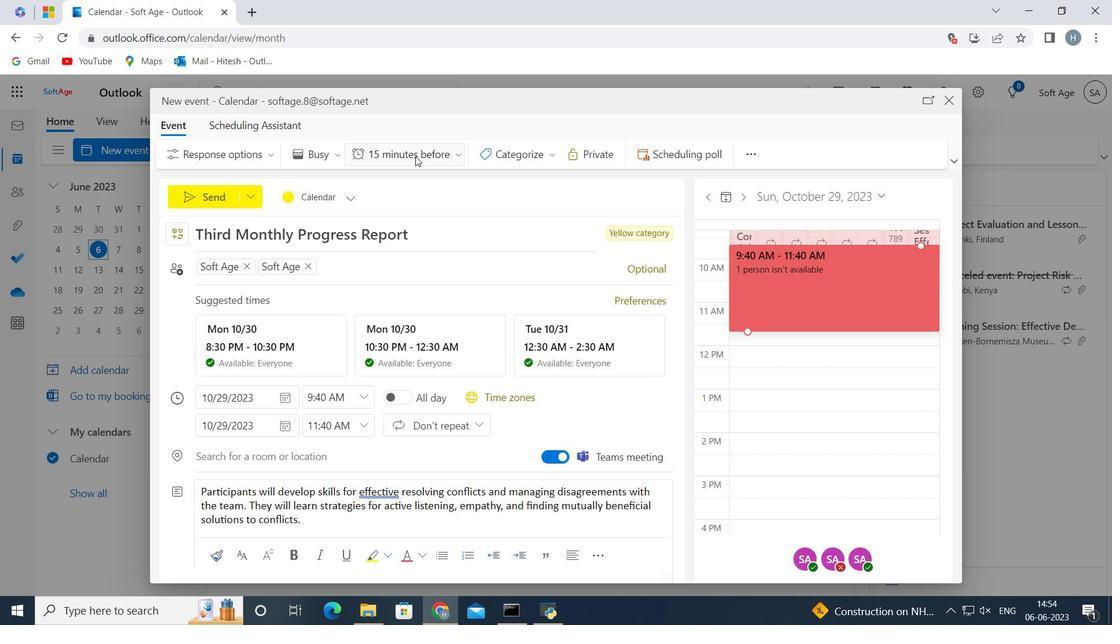 
Action: Mouse pressed left at (416, 155)
Screenshot: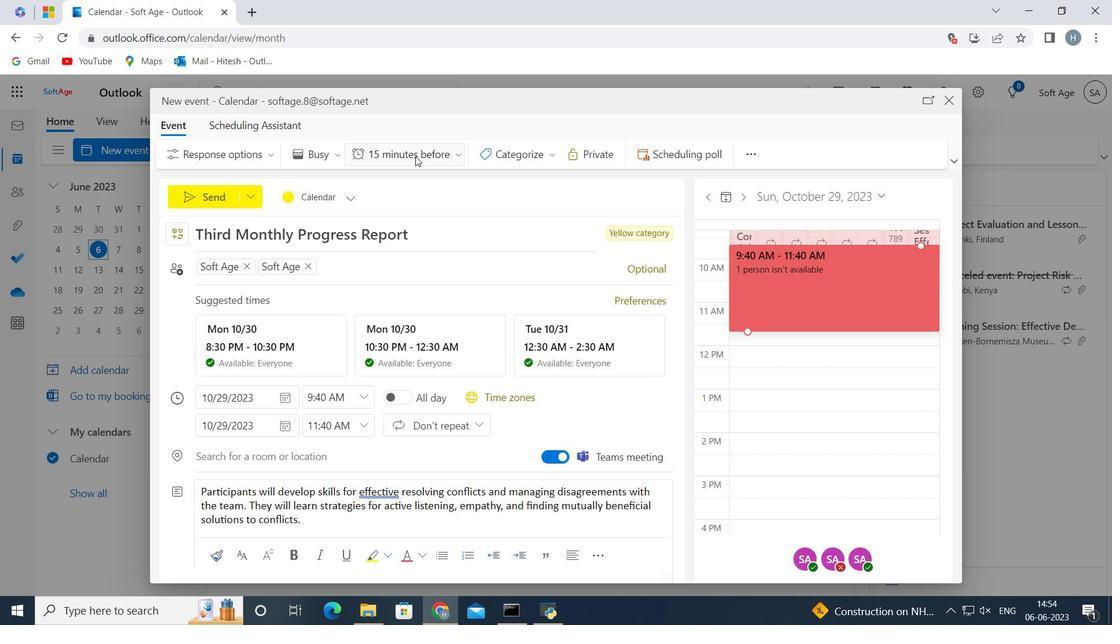 
Action: Mouse moved to (412, 445)
Screenshot: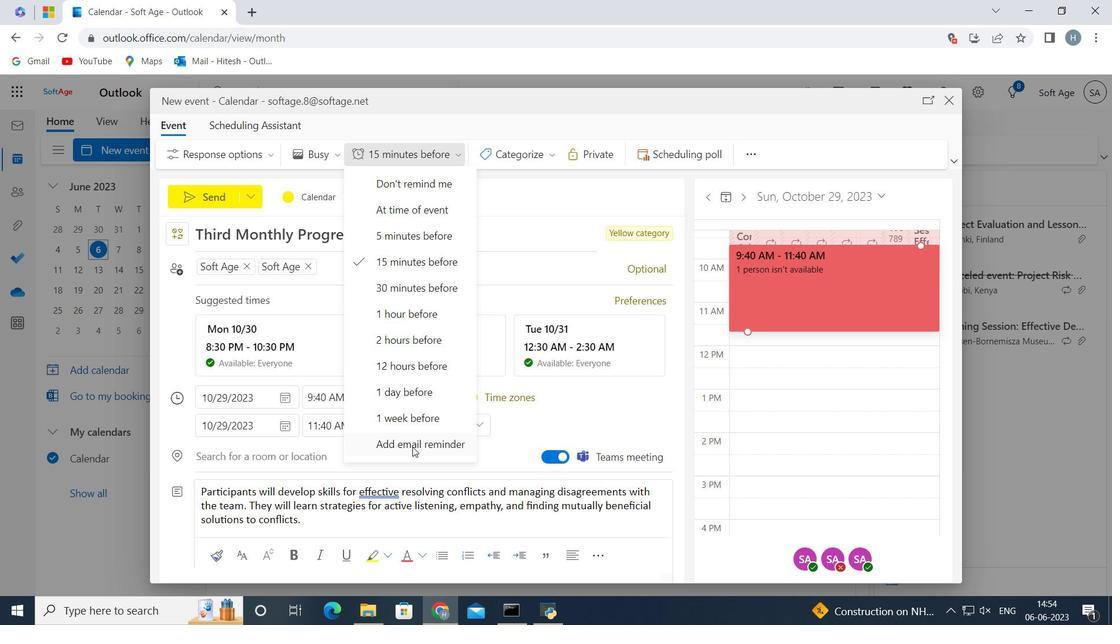 
Action: Mouse pressed left at (412, 445)
Screenshot: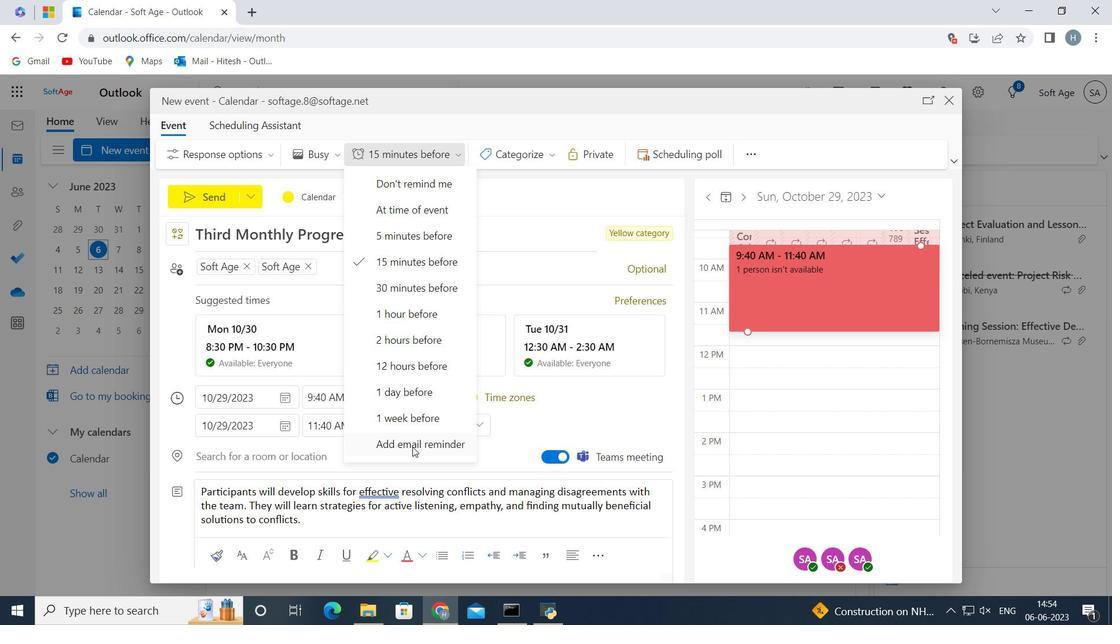 
Action: Mouse moved to (425, 246)
Screenshot: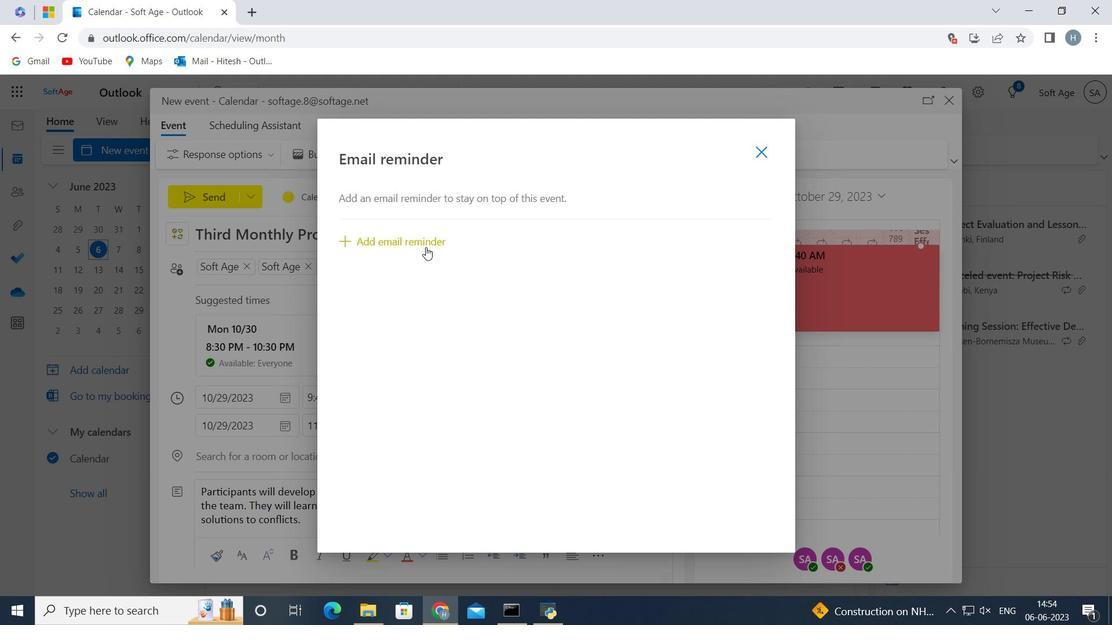
Action: Mouse pressed left at (425, 246)
Screenshot: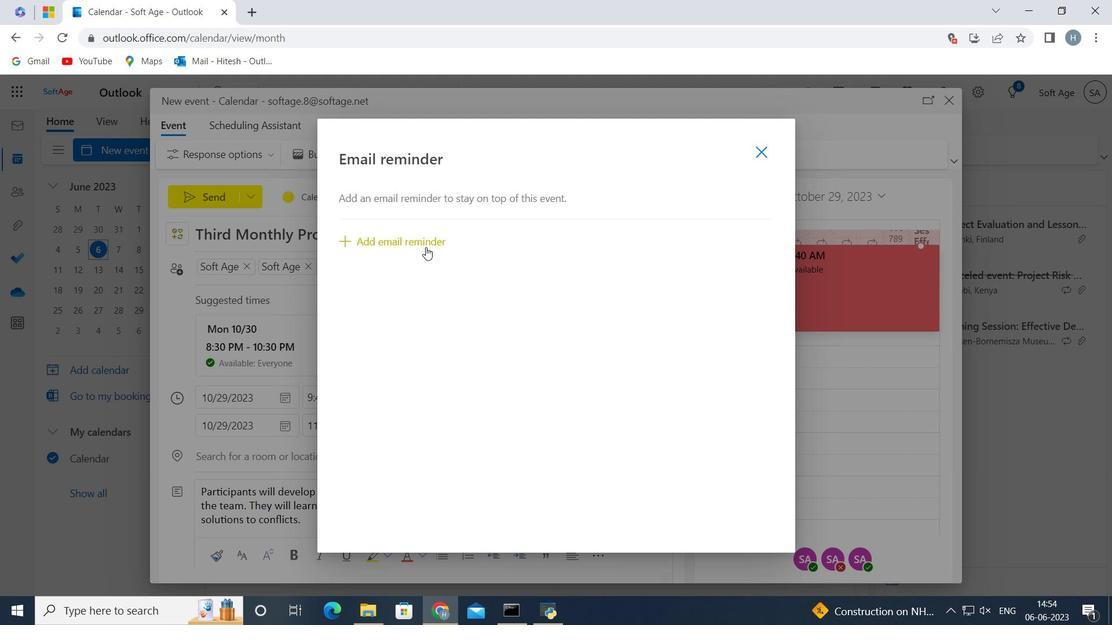 
Action: Mouse moved to (480, 229)
Screenshot: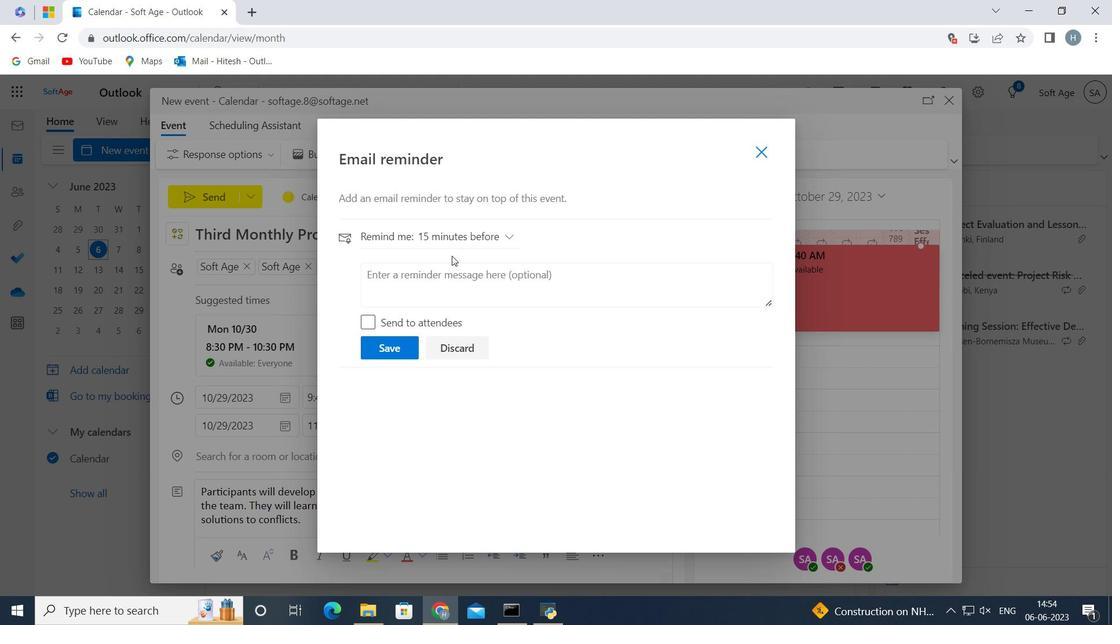 
Action: Mouse pressed left at (480, 229)
Screenshot: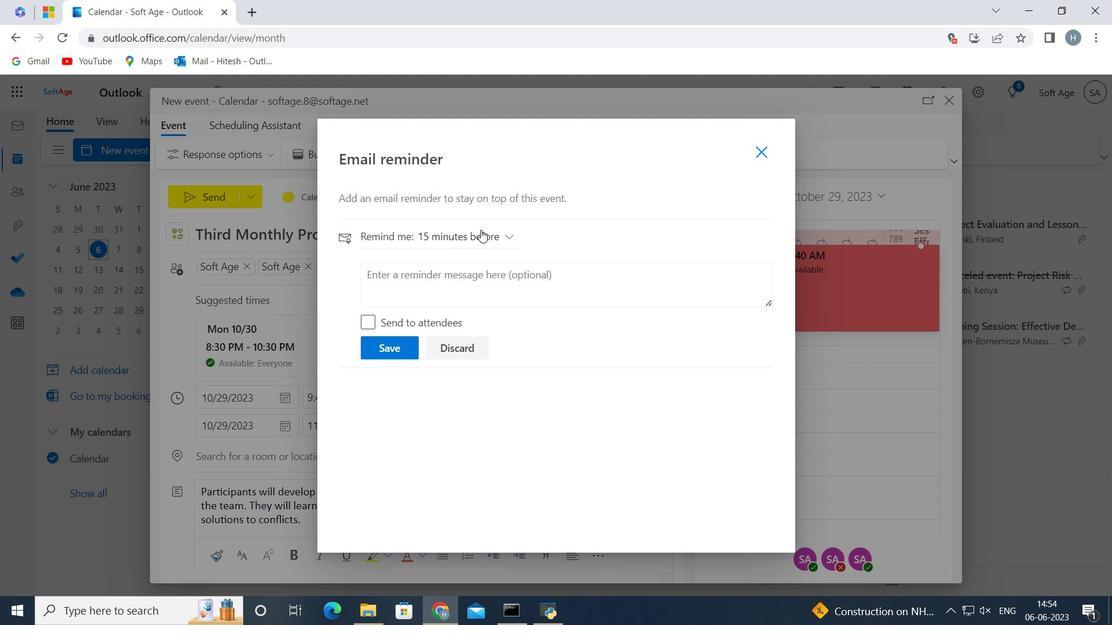 
Action: Mouse moved to (443, 493)
Screenshot: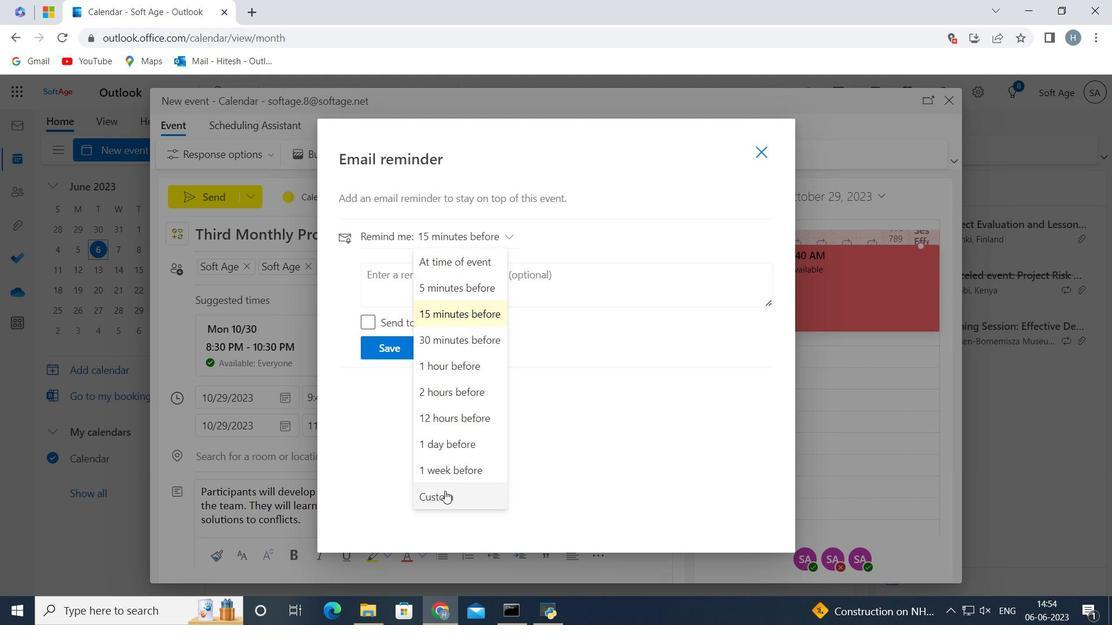 
Action: Mouse pressed left at (443, 493)
Screenshot: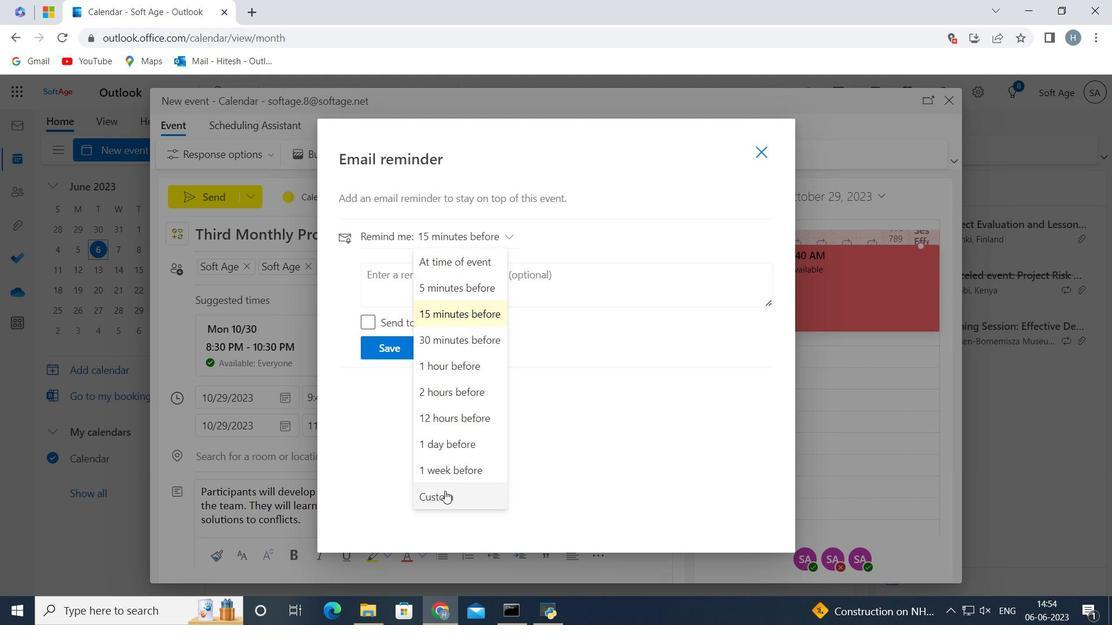 
Action: Mouse moved to (447, 311)
Screenshot: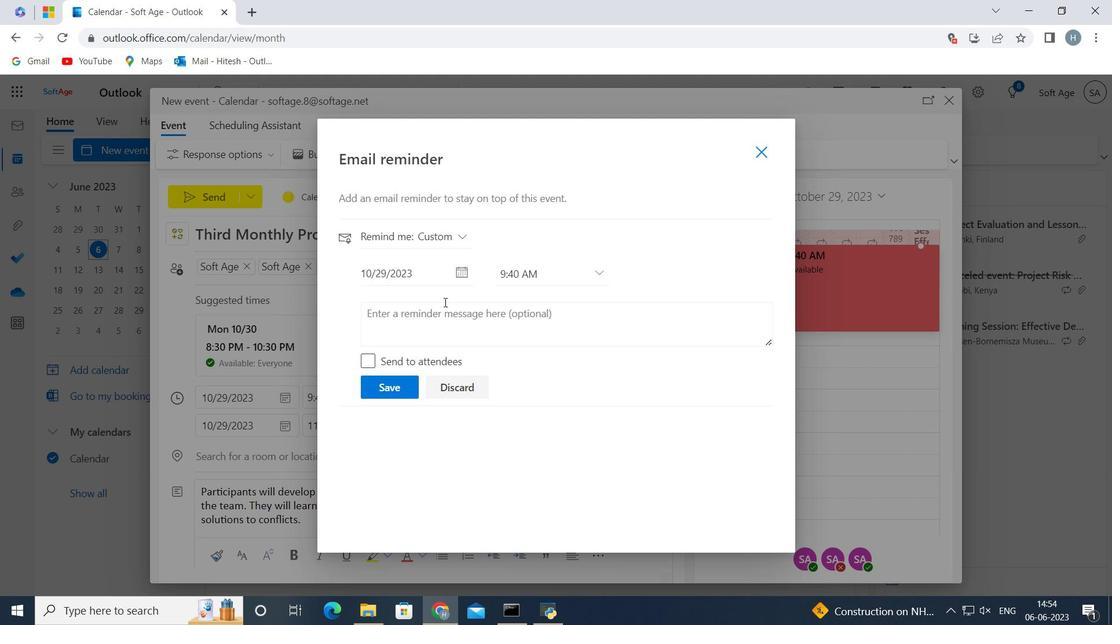 
Action: Mouse pressed left at (447, 311)
Screenshot: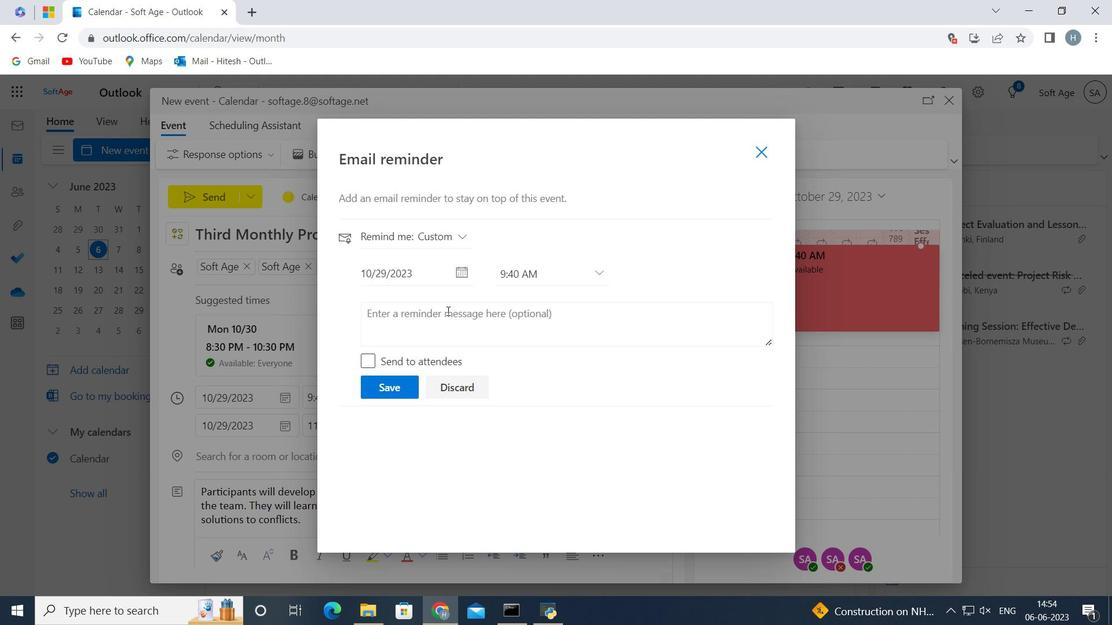 
Action: Key pressed 194<Key.space>day<Key.space>before
Screenshot: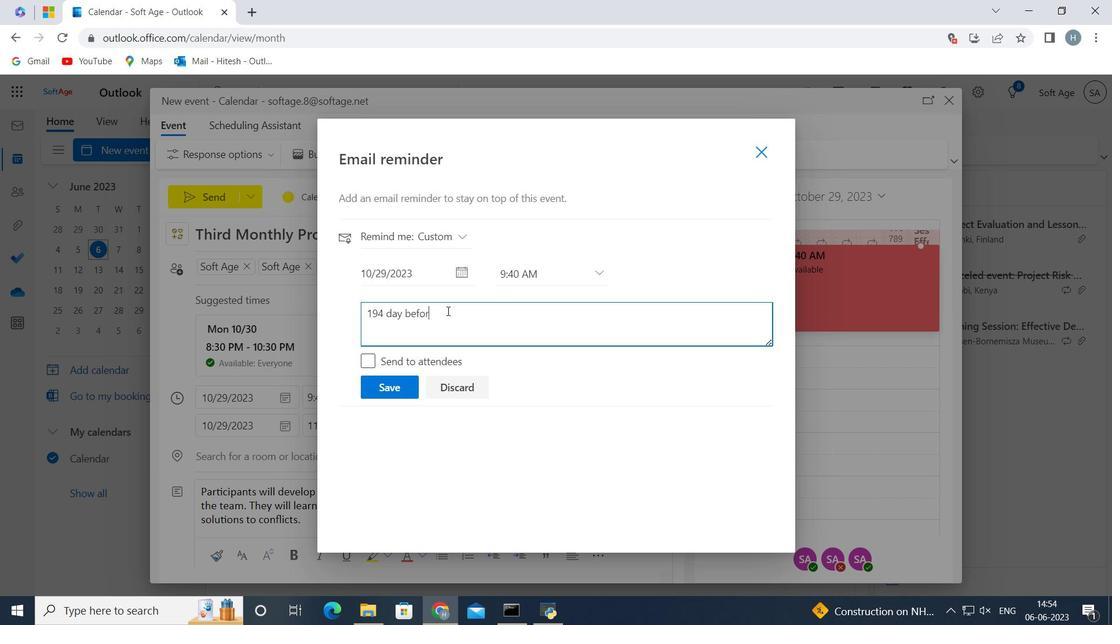 
Action: Mouse moved to (408, 383)
Screenshot: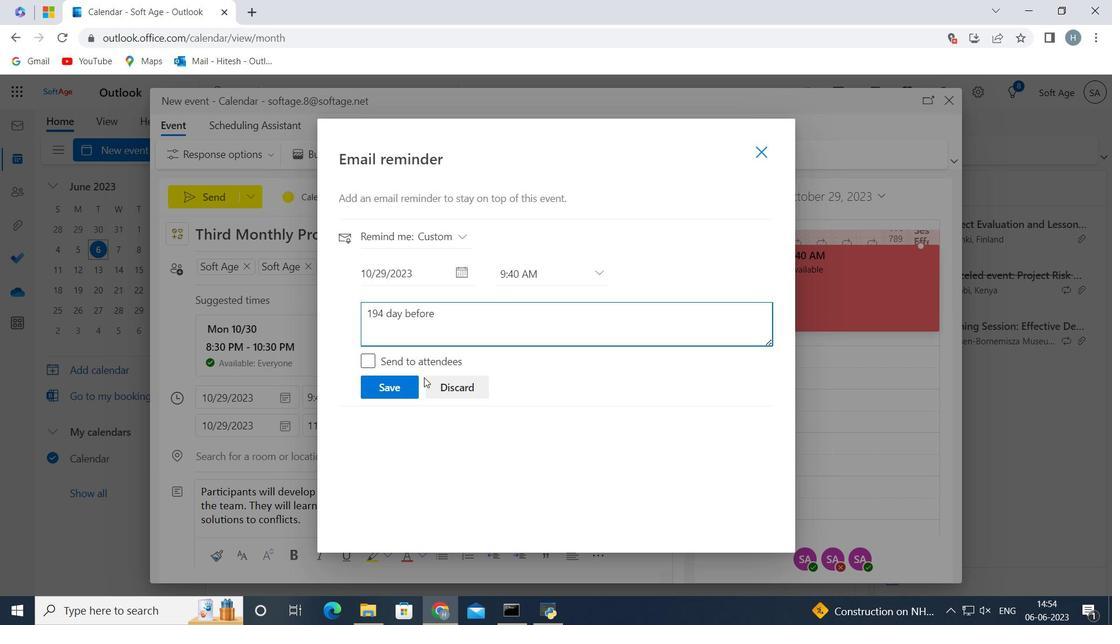 
Action: Mouse pressed left at (408, 383)
Screenshot: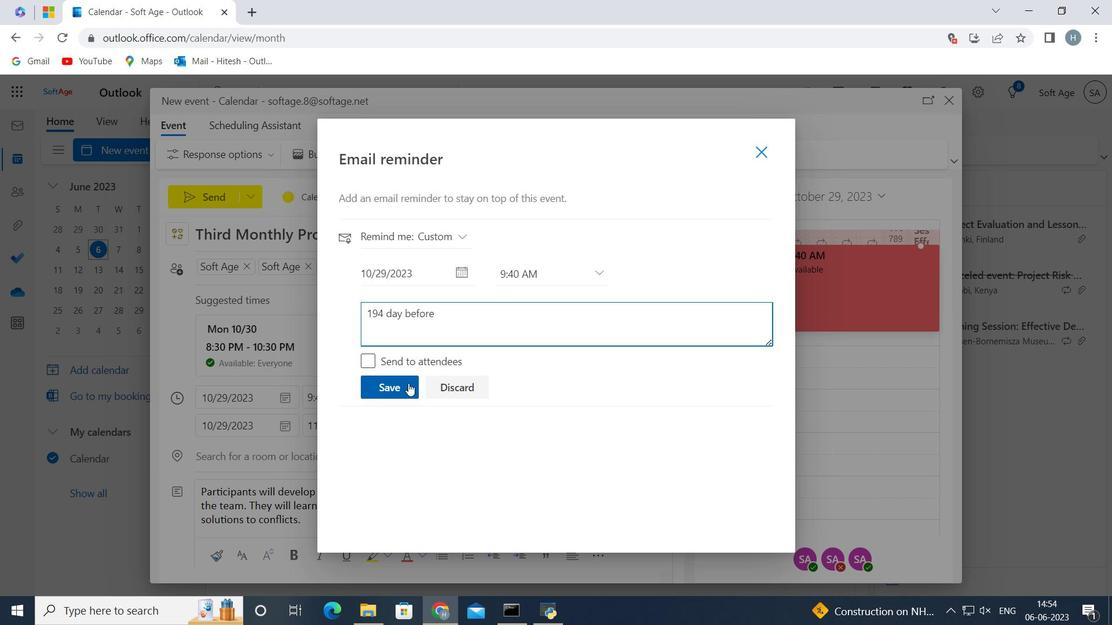 
Action: Mouse moved to (760, 151)
Screenshot: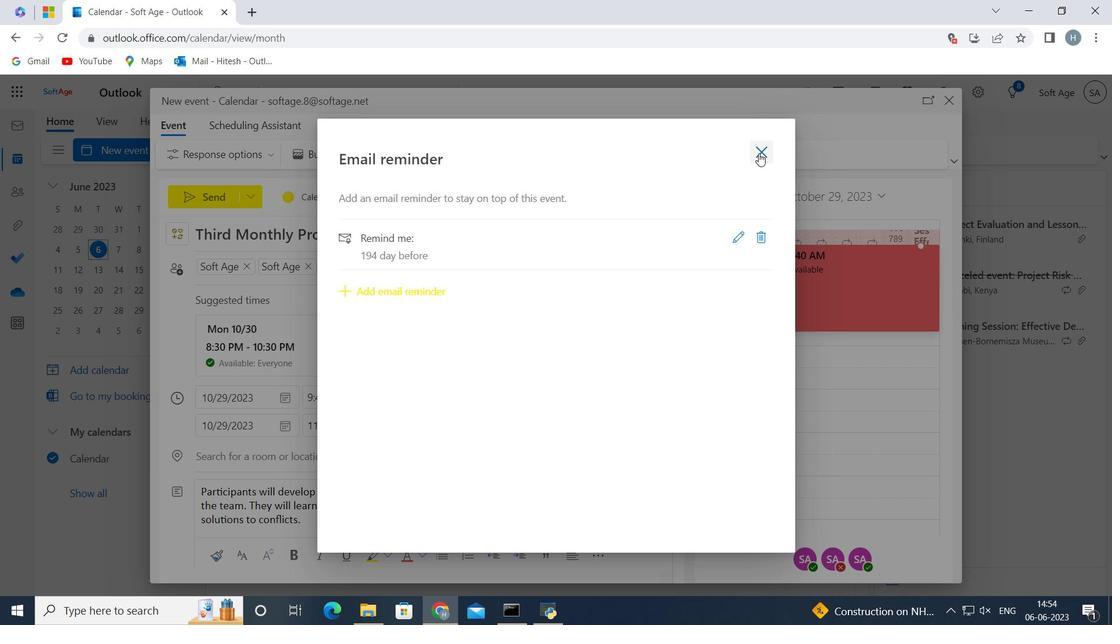 
Action: Mouse pressed left at (760, 151)
Screenshot: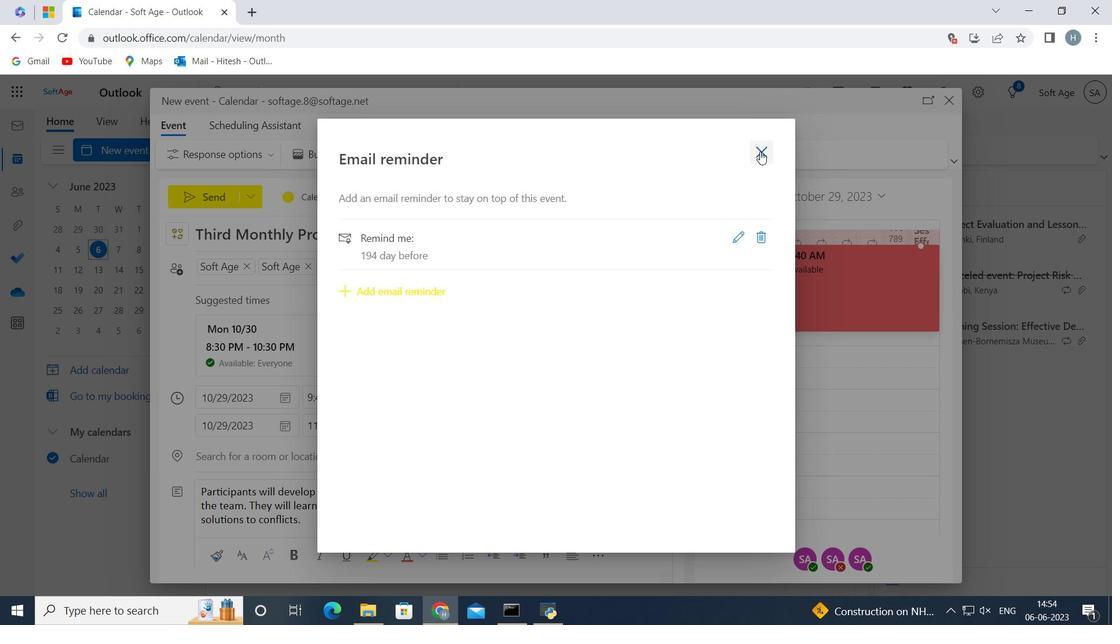 
Action: Mouse moved to (232, 197)
Screenshot: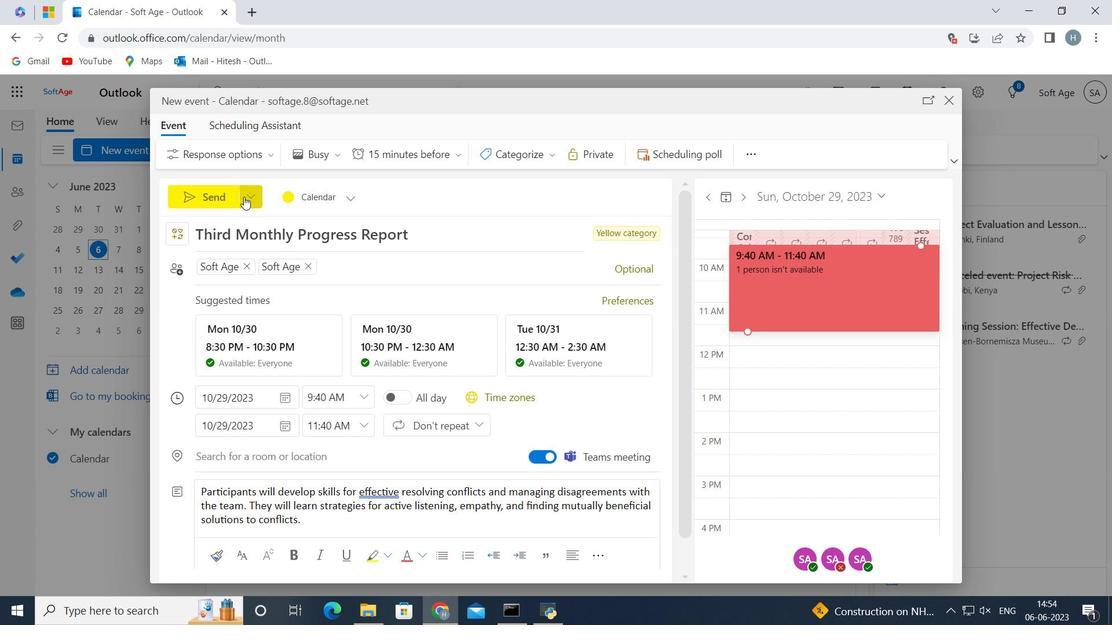 
Action: Mouse pressed left at (232, 197)
Screenshot: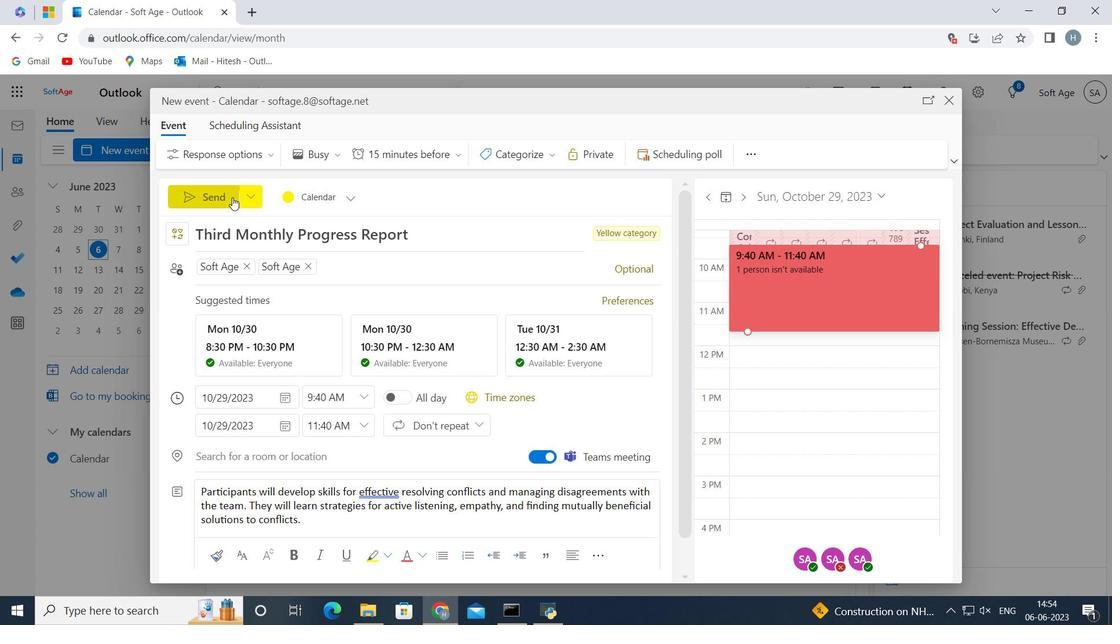 
Action: Mouse moved to (476, 232)
Screenshot: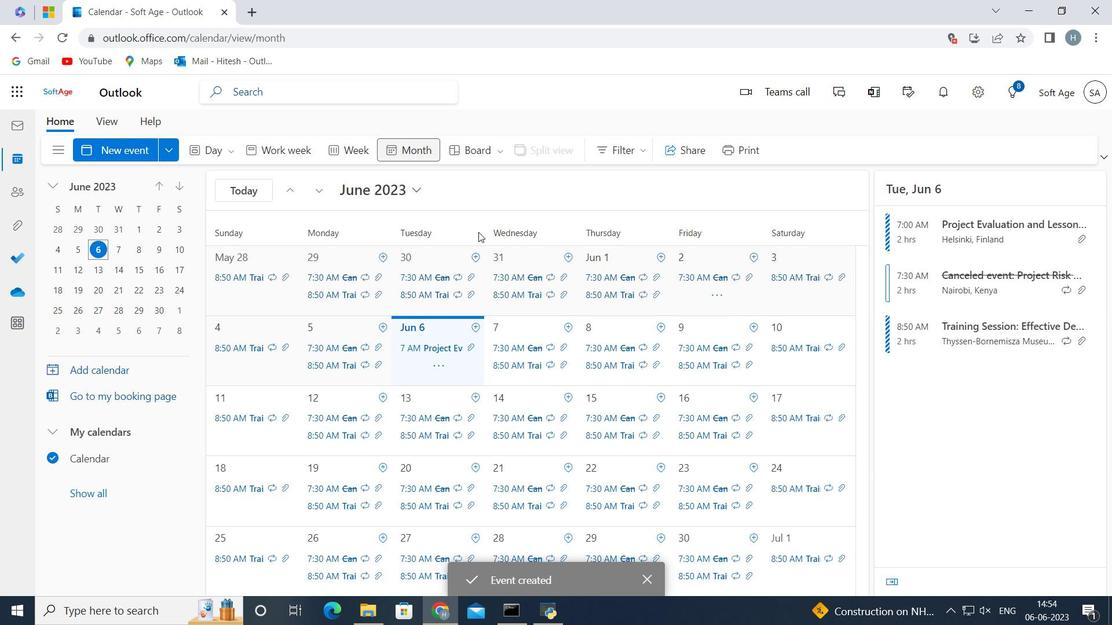
